 Task: Add Attachment from "Attach a link" to Card Card0000000096 in Board Board0000000024 in Workspace WS0000000008 in Trello. Add Cover Red to Card Card0000000096 in Board Board0000000024 in Workspace WS0000000008 in Trello. Add "Join Card" Button Button0000000096  to Card Card0000000096 in Board Board0000000024 in Workspace WS0000000008 in Trello. Add Description DS0000000096 to Card Card0000000096 in Board Board0000000024 in Workspace WS0000000008 in Trello. Add Comment CM0000000096 to Card Card0000000096 in Board Board0000000024 in Workspace WS0000000008 in Trello
Action: Mouse moved to (364, 557)
Screenshot: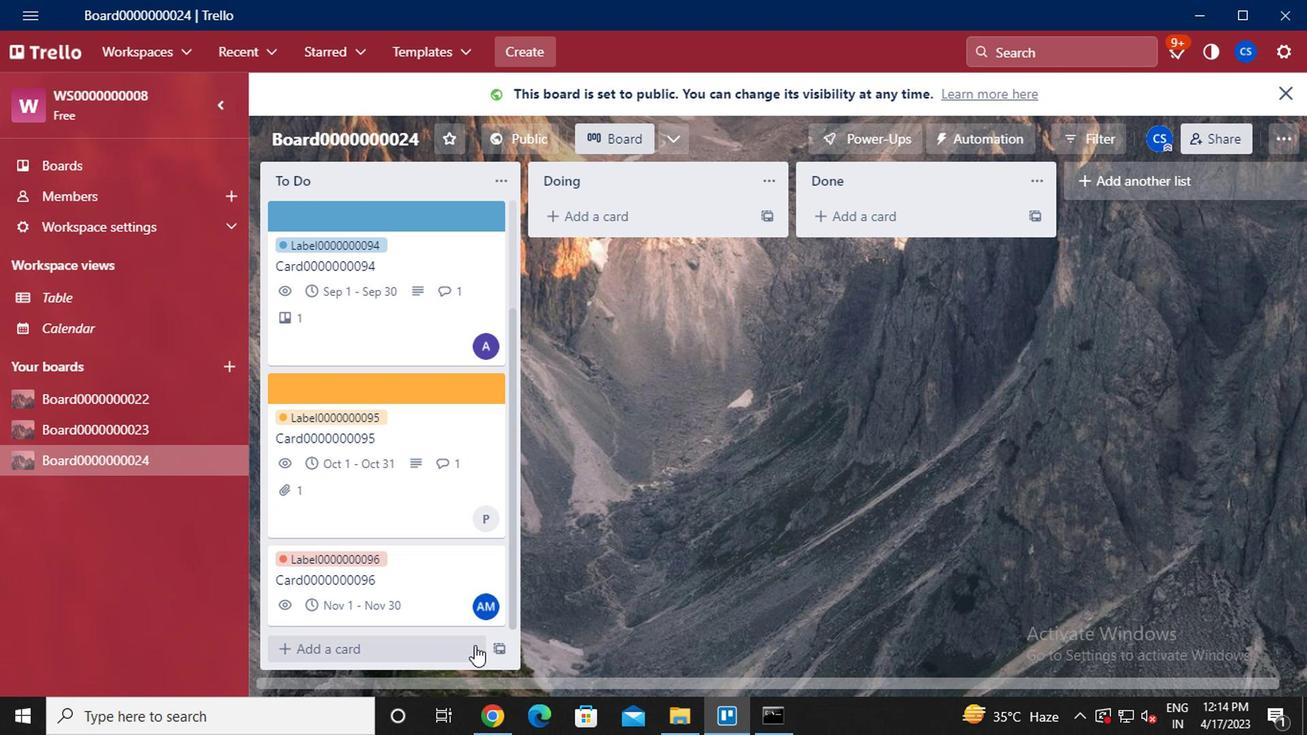 
Action: Mouse pressed left at (364, 557)
Screenshot: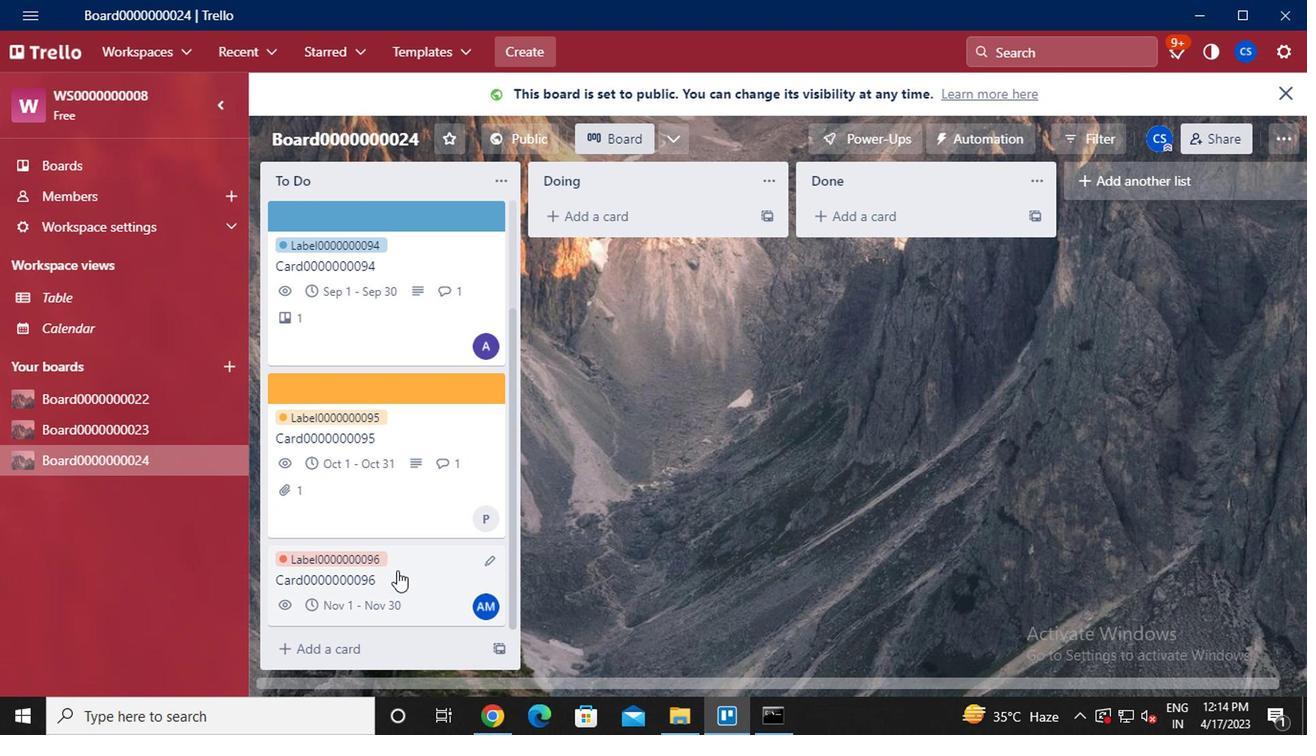 
Action: Mouse moved to (413, 580)
Screenshot: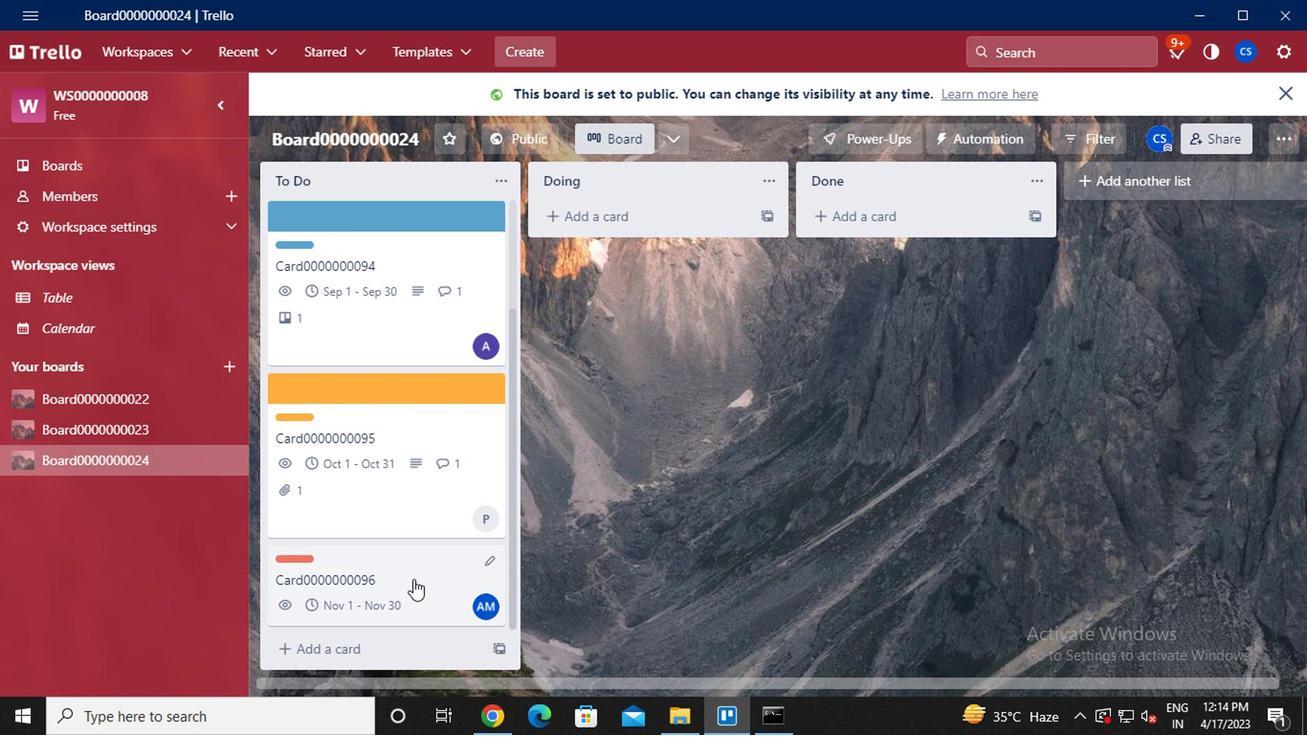 
Action: Mouse pressed left at (413, 580)
Screenshot: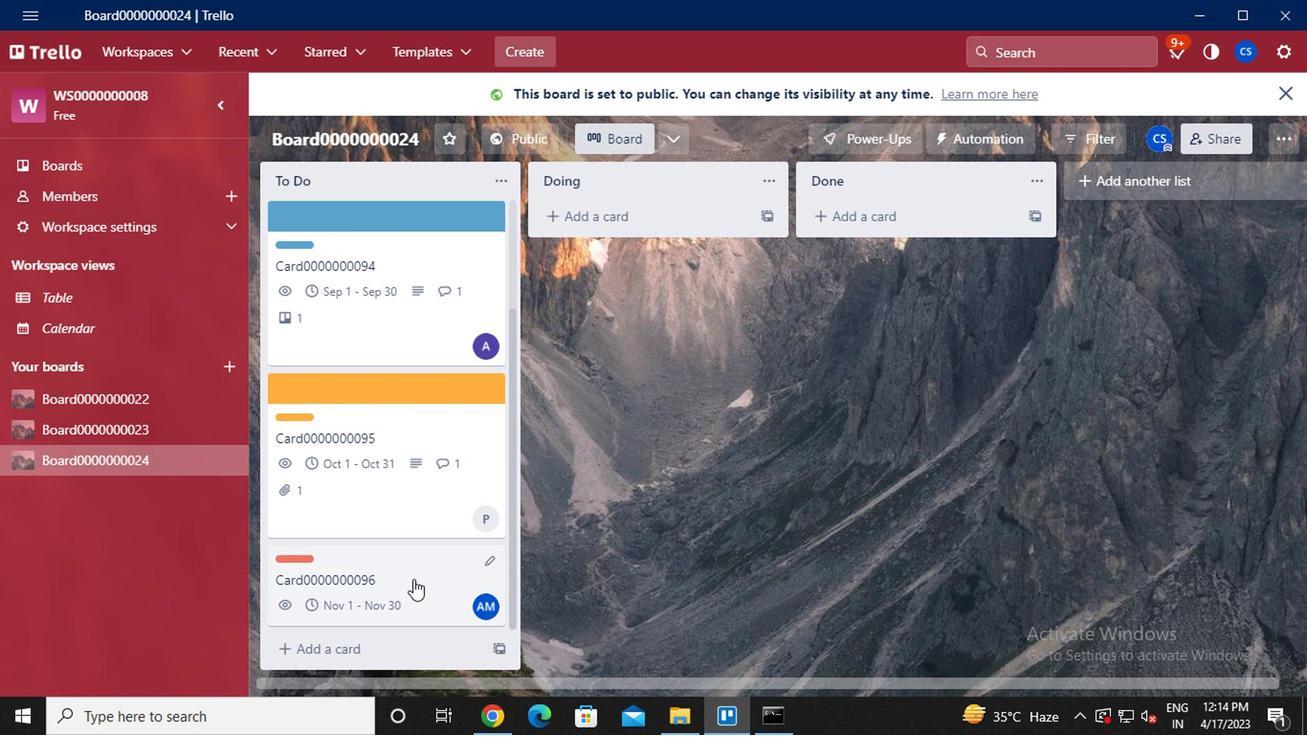 
Action: Mouse moved to (893, 330)
Screenshot: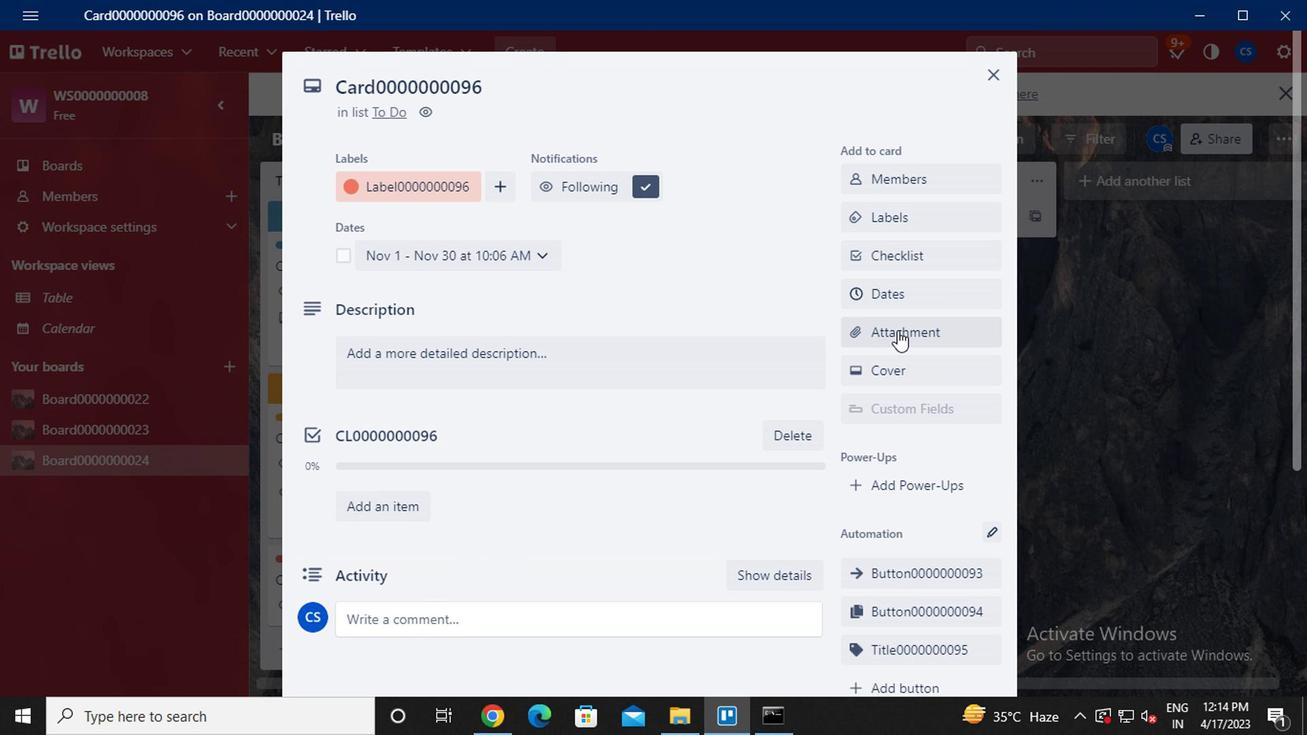 
Action: Mouse pressed left at (893, 330)
Screenshot: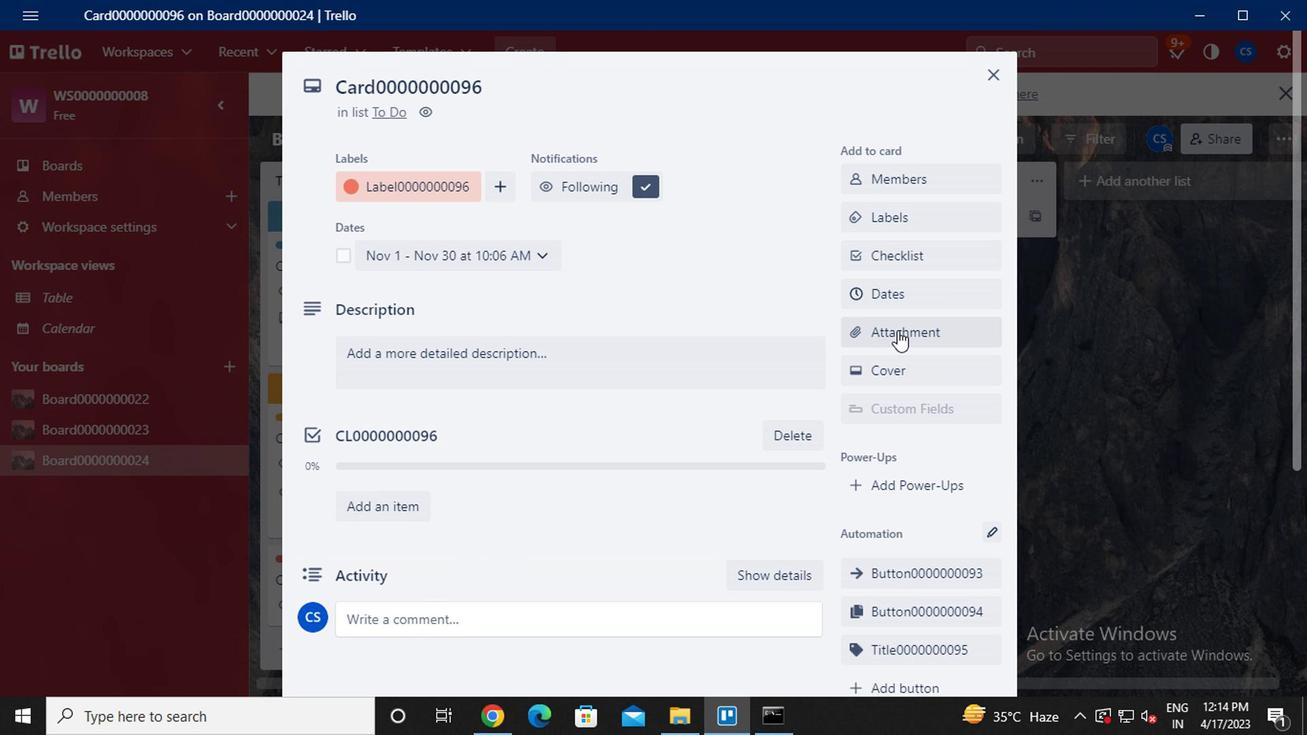 
Action: Mouse moved to (927, 359)
Screenshot: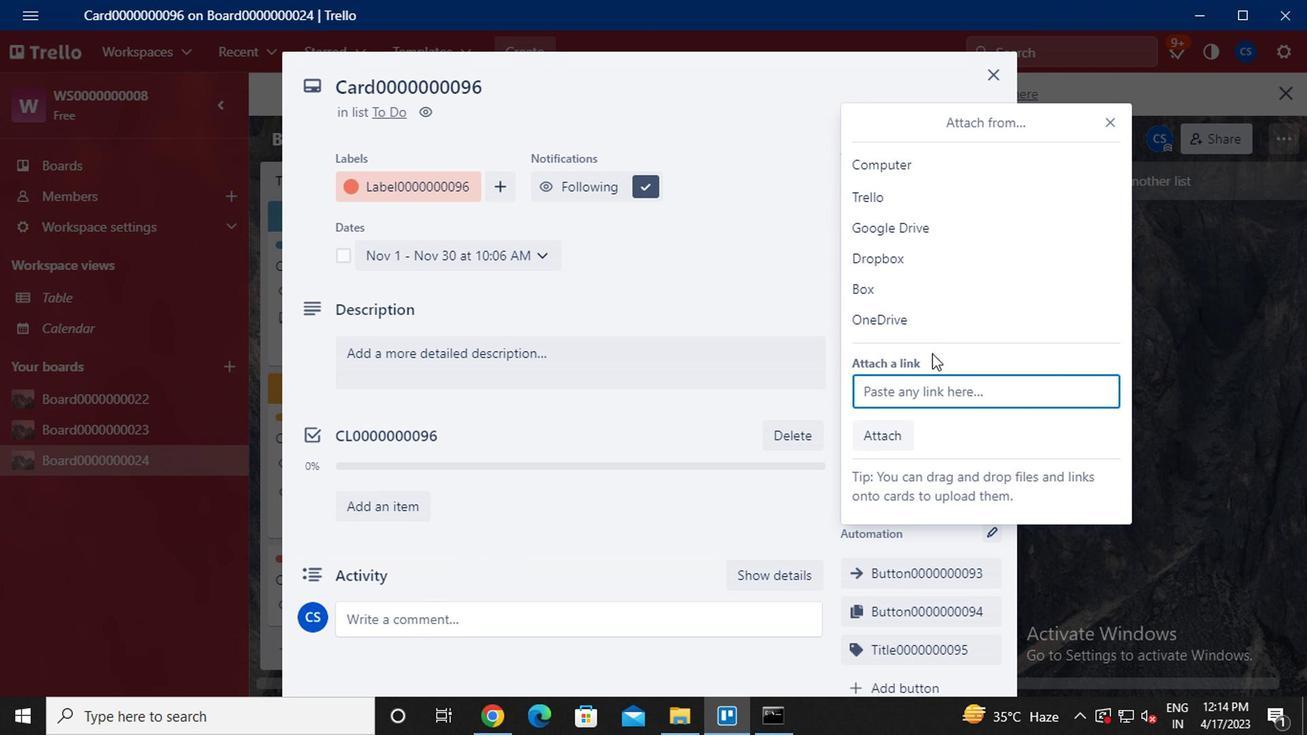 
Action: Key pressed ctrl+V<Key.enter>
Screenshot: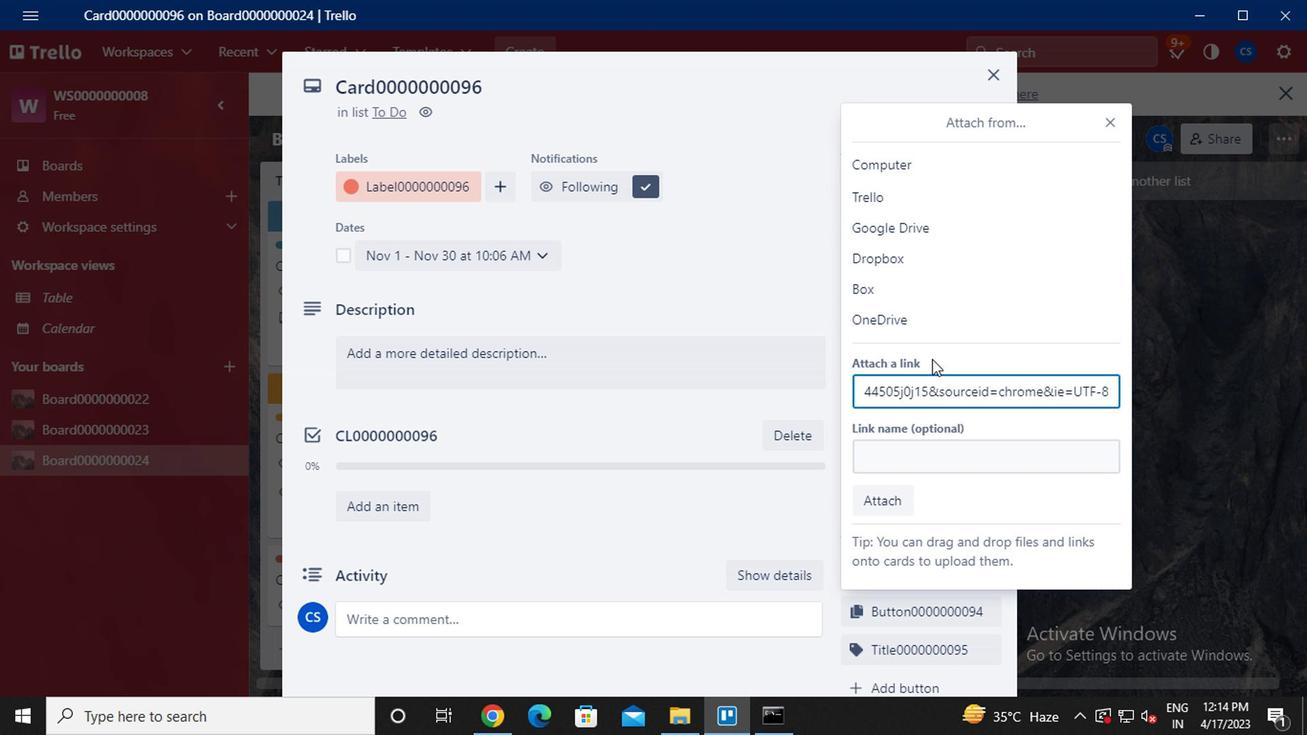 
Action: Mouse moved to (910, 380)
Screenshot: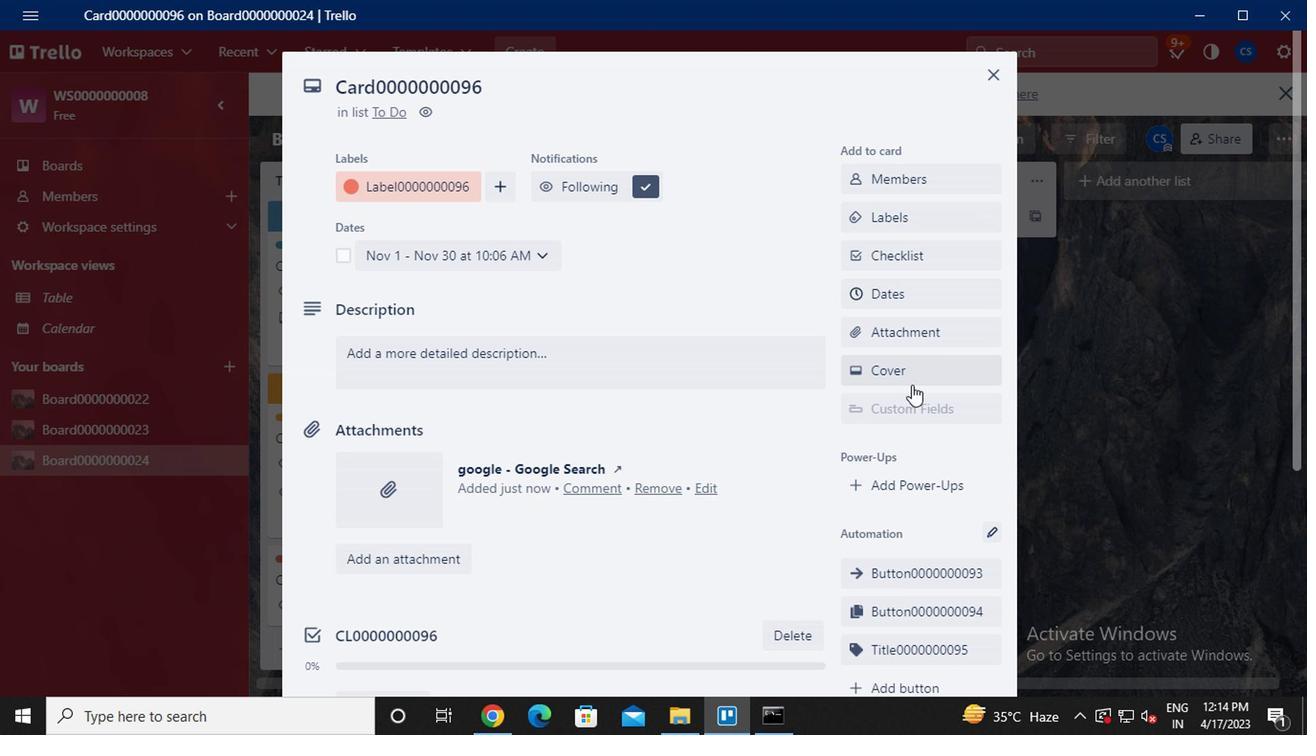 
Action: Mouse pressed left at (910, 380)
Screenshot: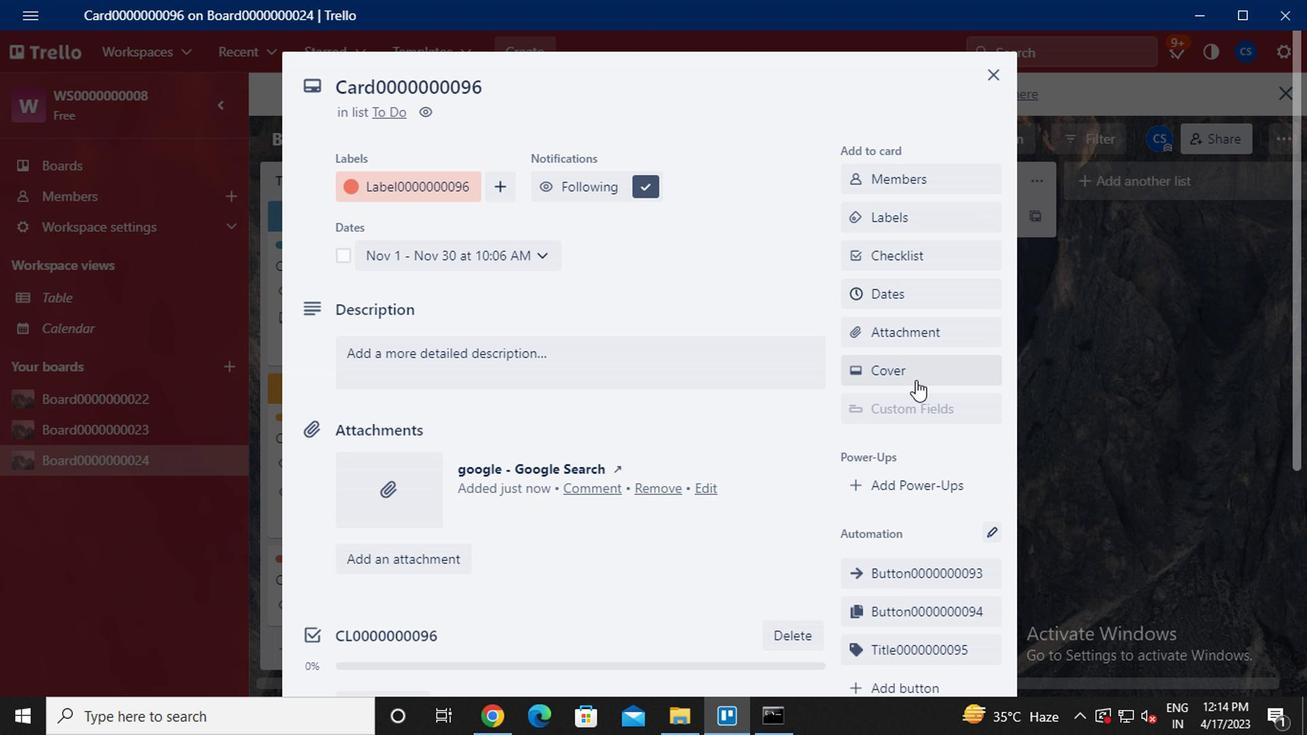 
Action: Mouse moved to (1027, 315)
Screenshot: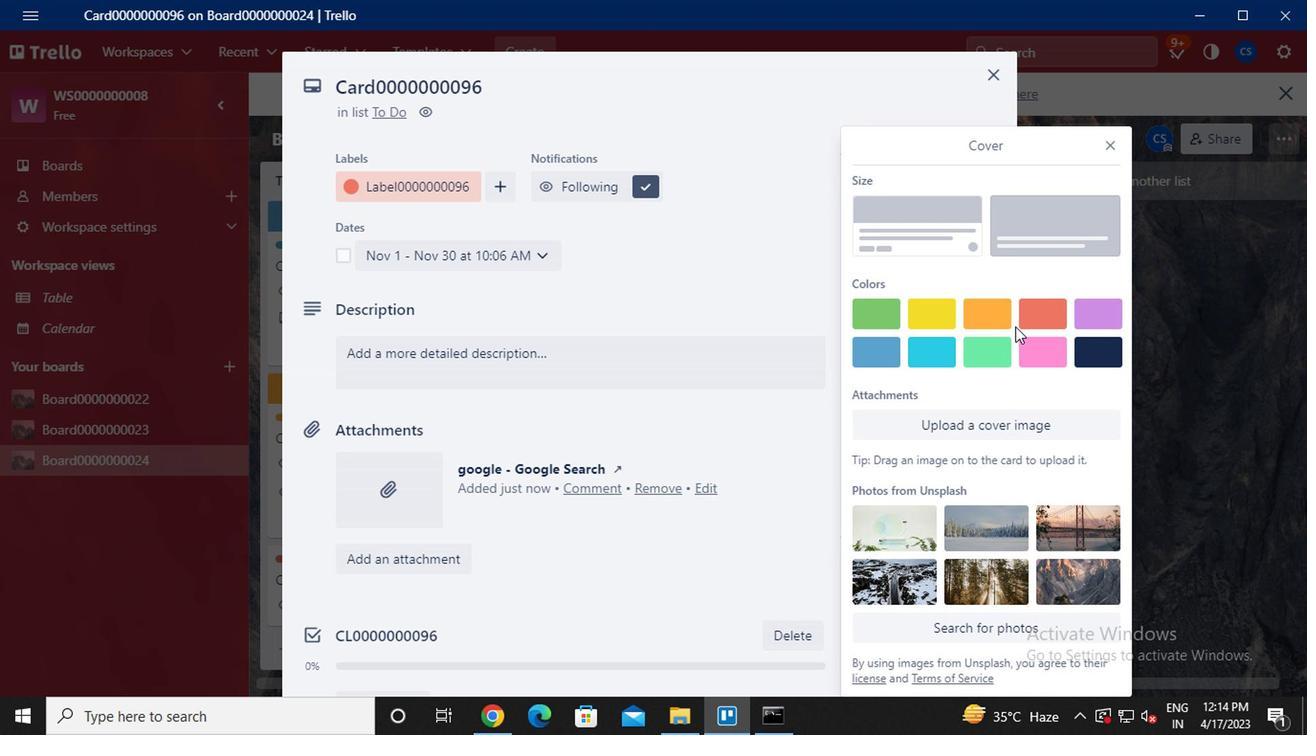 
Action: Mouse pressed left at (1027, 315)
Screenshot: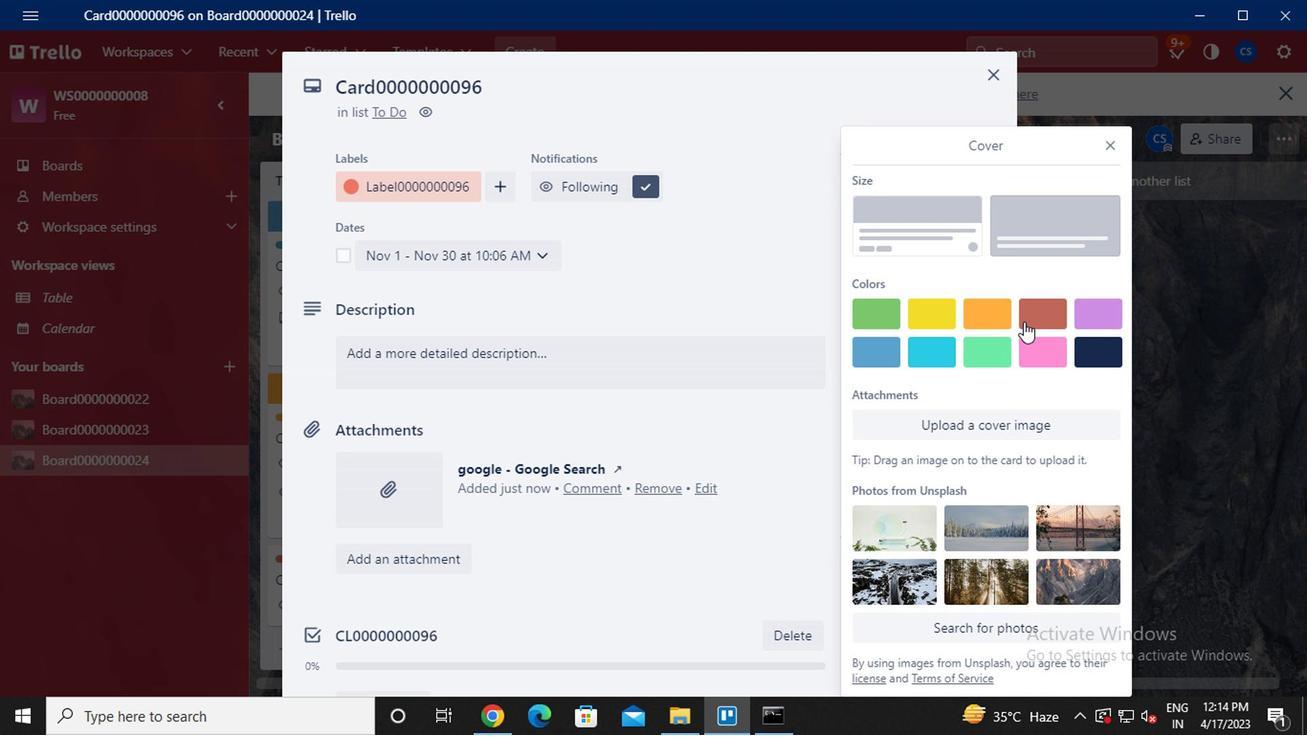 
Action: Mouse moved to (1107, 113)
Screenshot: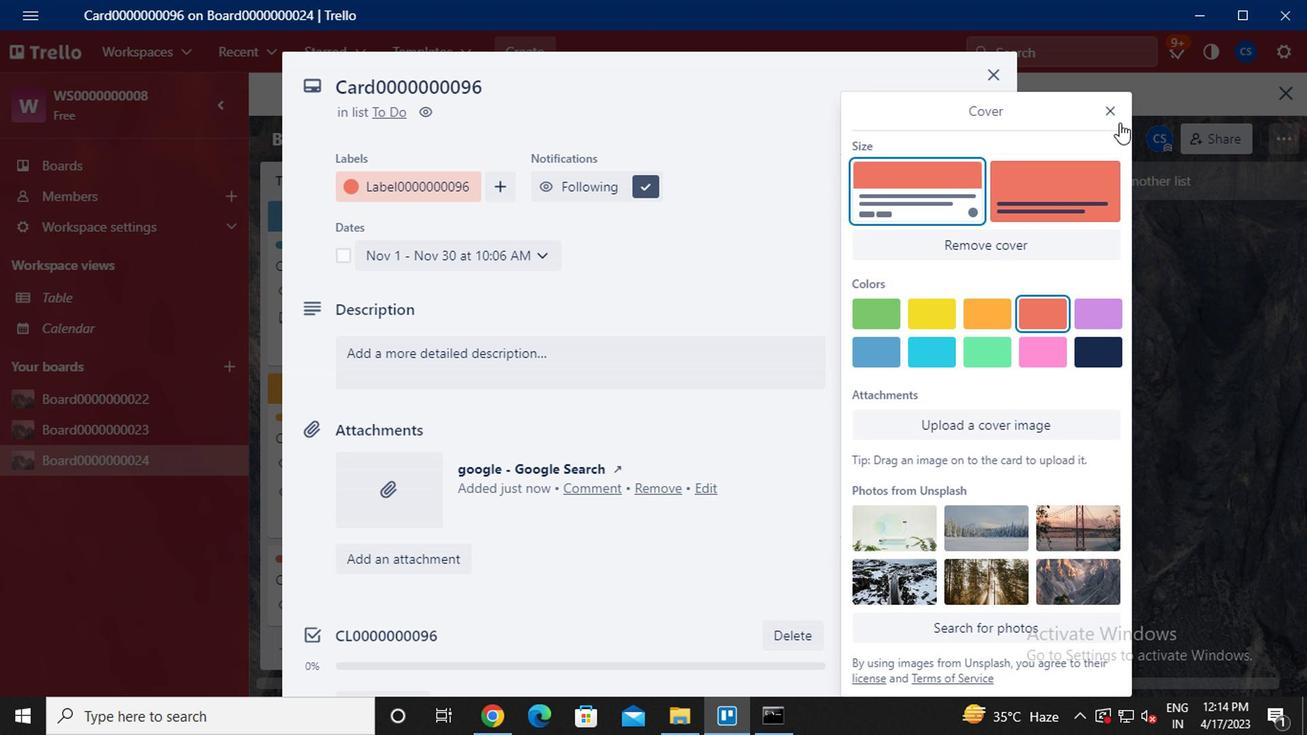 
Action: Mouse pressed left at (1107, 113)
Screenshot: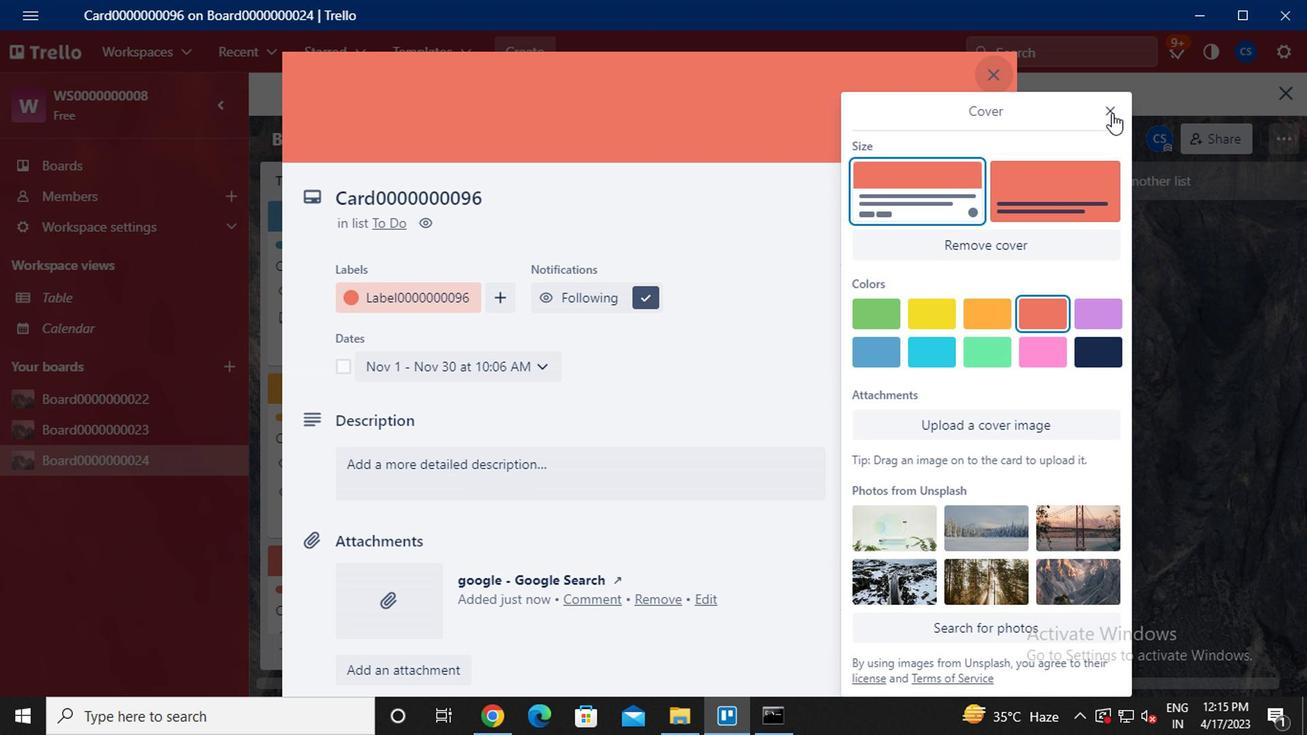 
Action: Mouse moved to (948, 324)
Screenshot: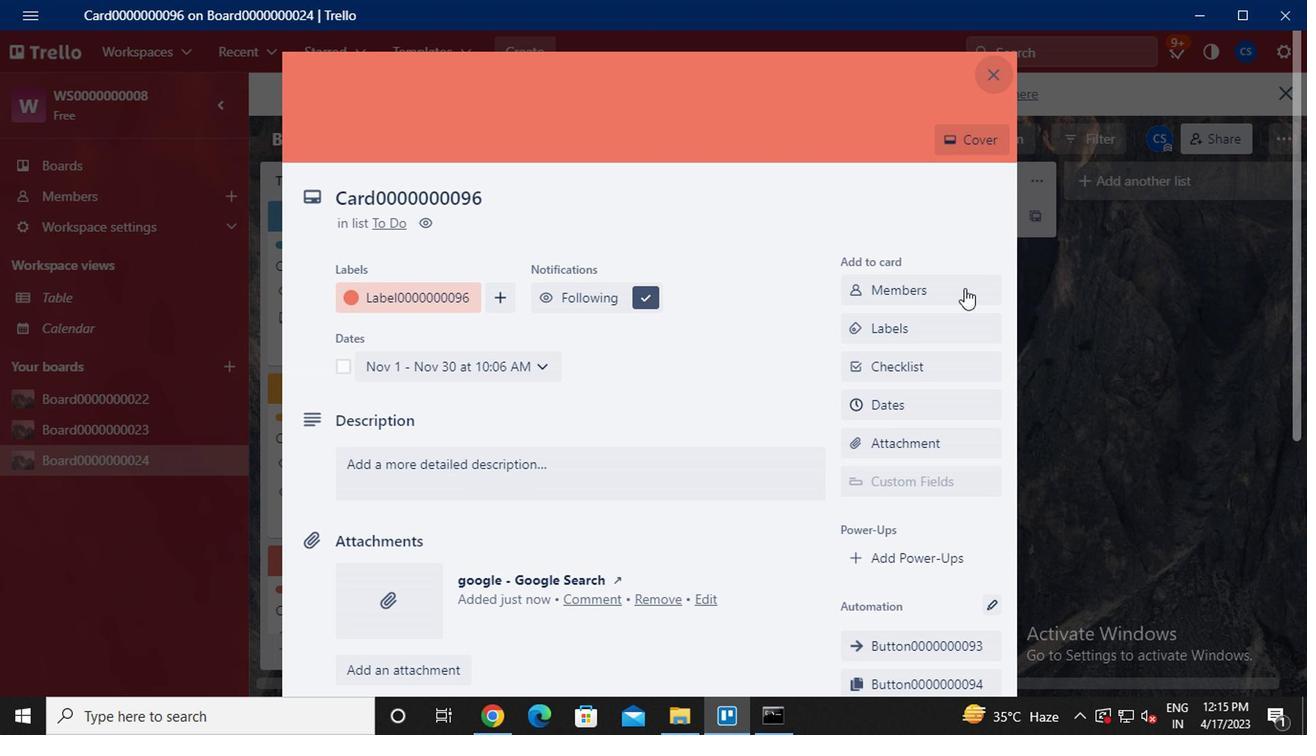 
Action: Mouse scrolled (948, 322) with delta (0, -1)
Screenshot: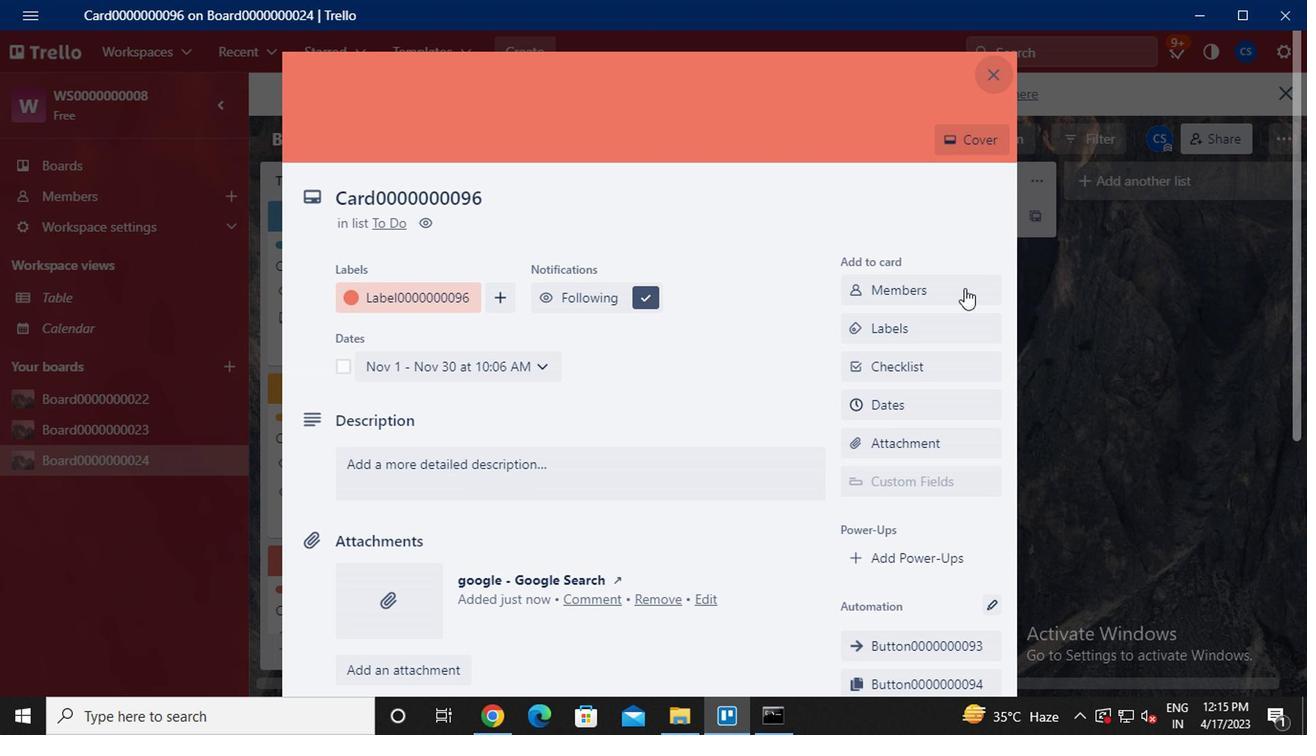 
Action: Mouse moved to (946, 335)
Screenshot: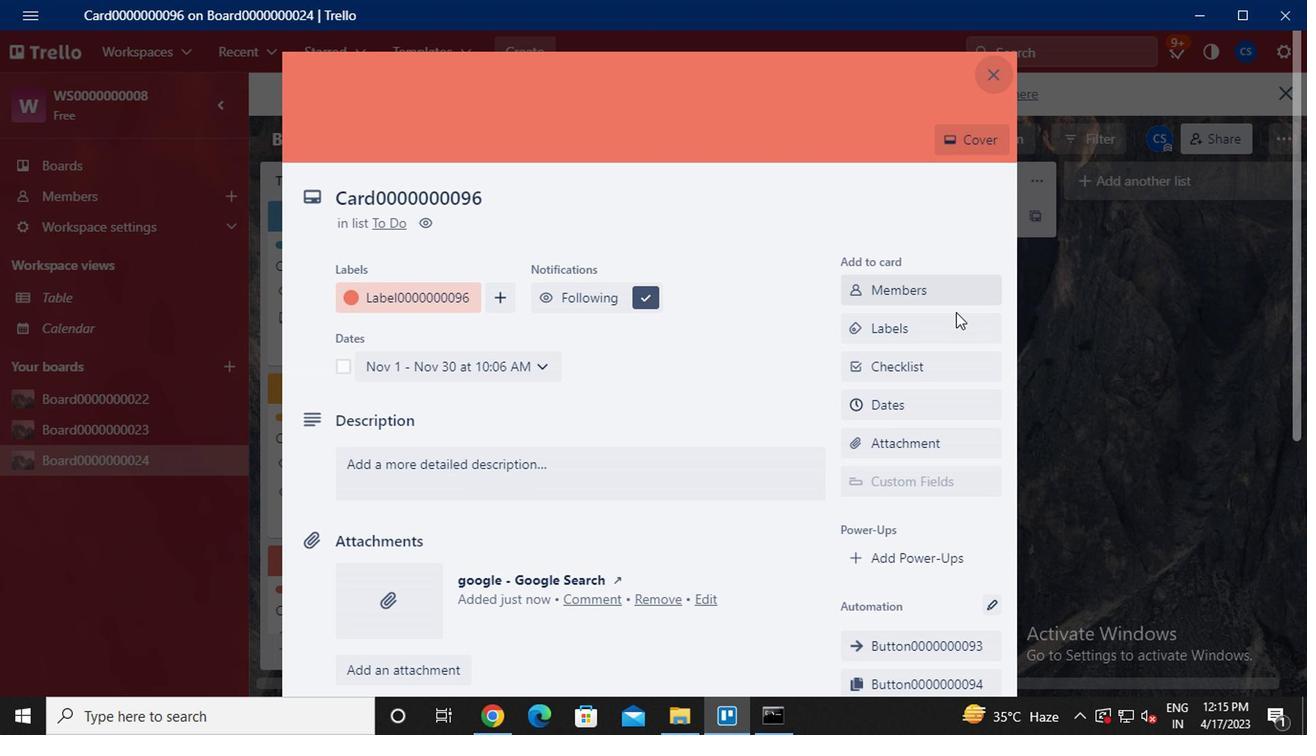 
Action: Mouse scrolled (946, 334) with delta (0, -1)
Screenshot: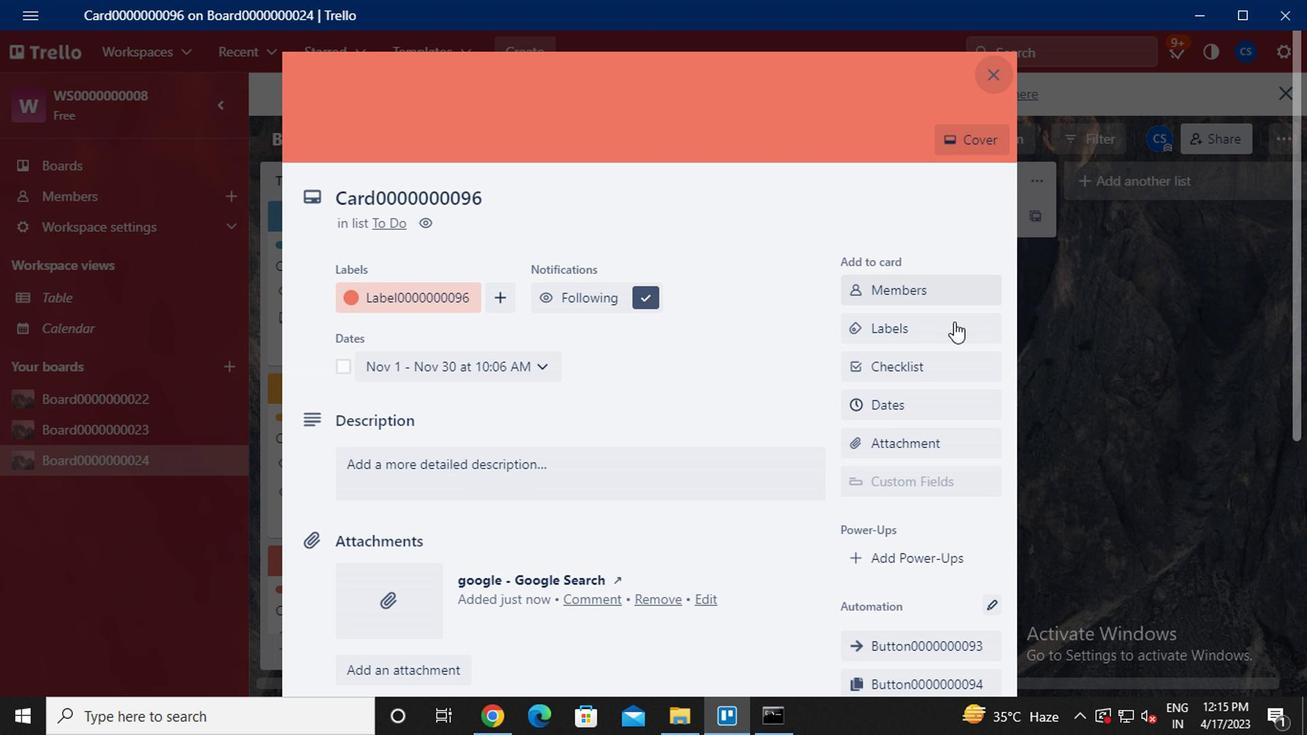 
Action: Mouse moved to (944, 345)
Screenshot: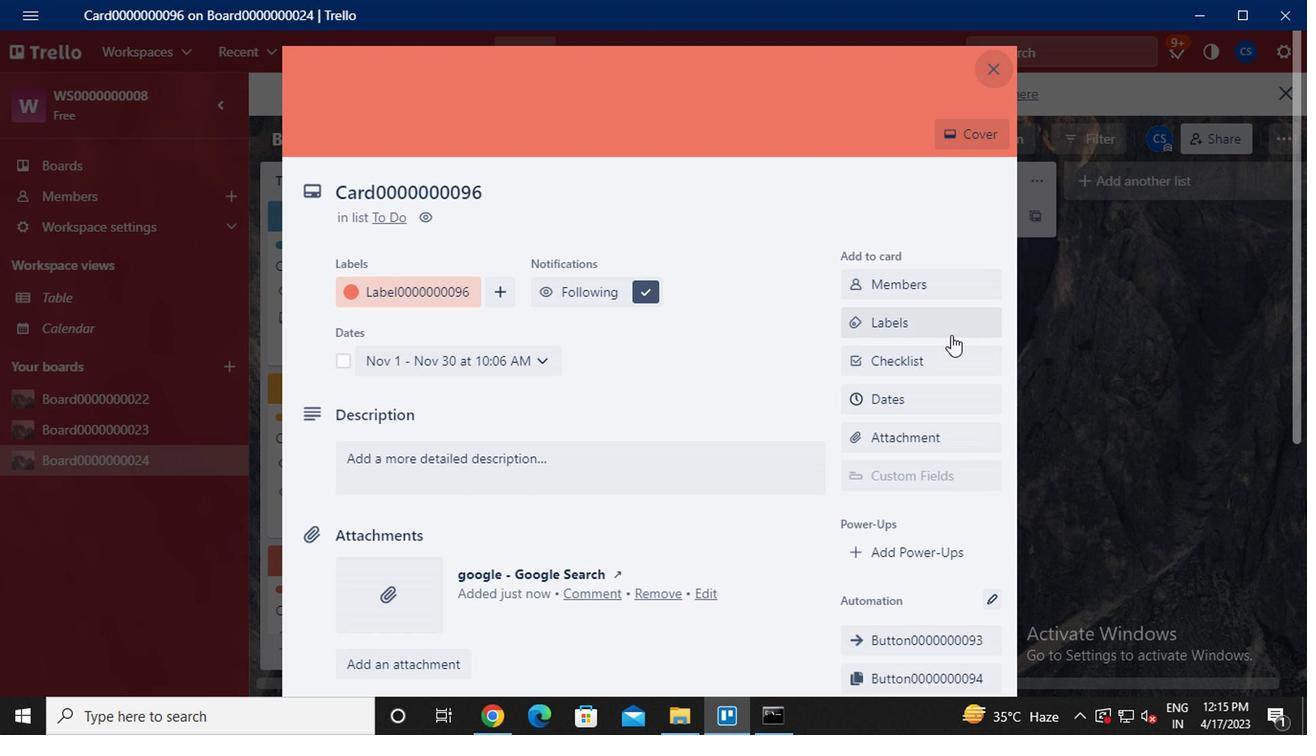 
Action: Mouse scrolled (944, 343) with delta (0, -1)
Screenshot: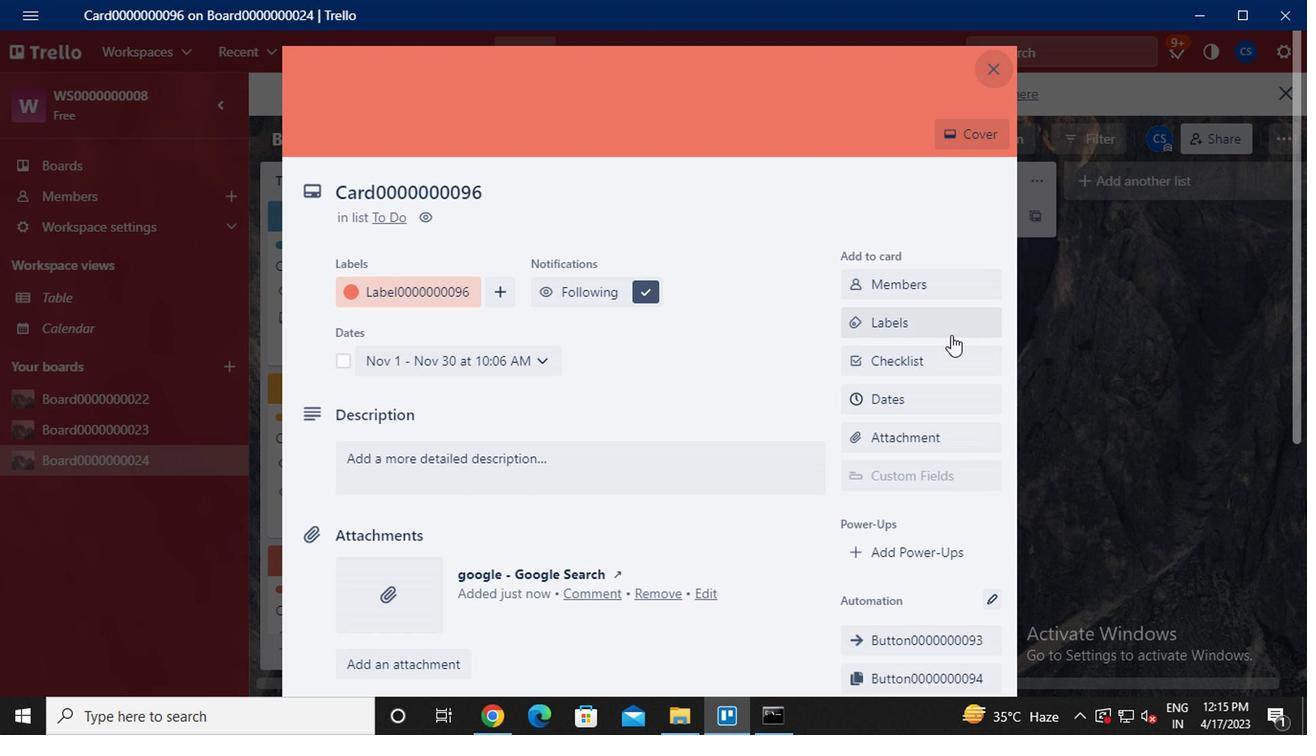 
Action: Mouse moved to (917, 473)
Screenshot: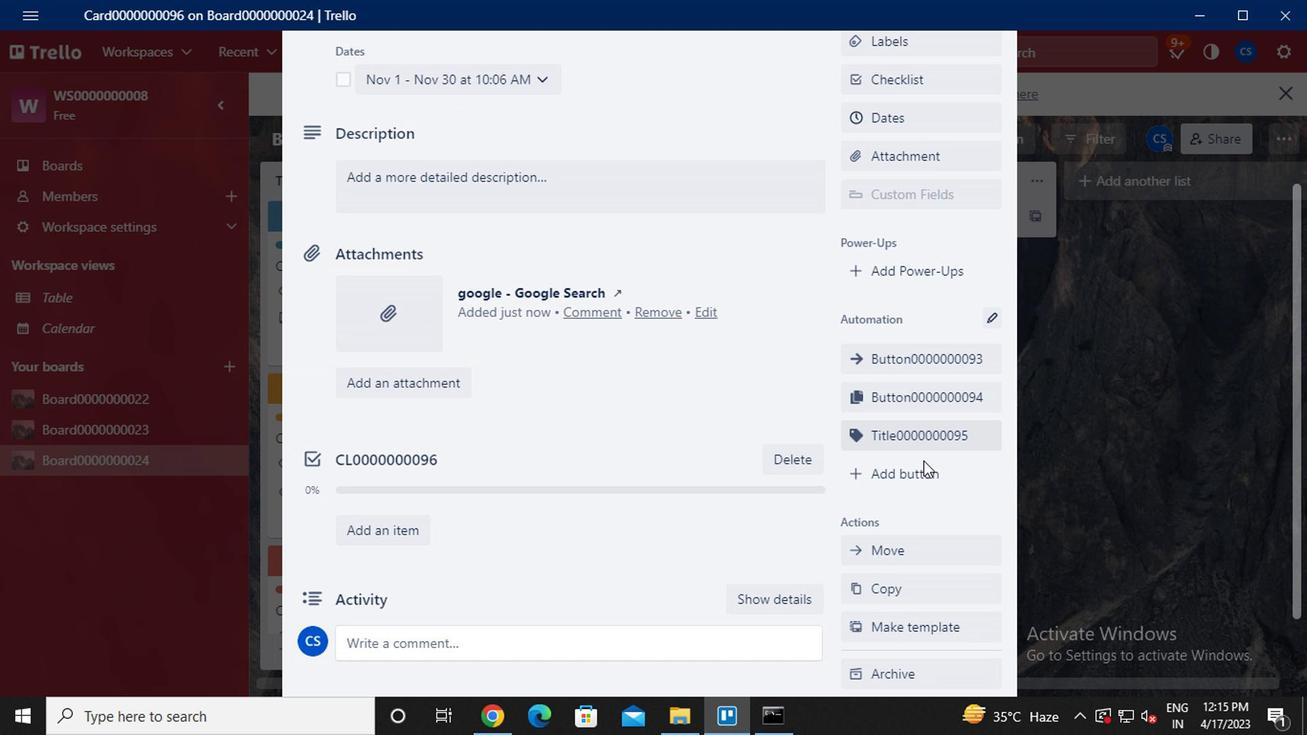 
Action: Mouse pressed left at (917, 473)
Screenshot: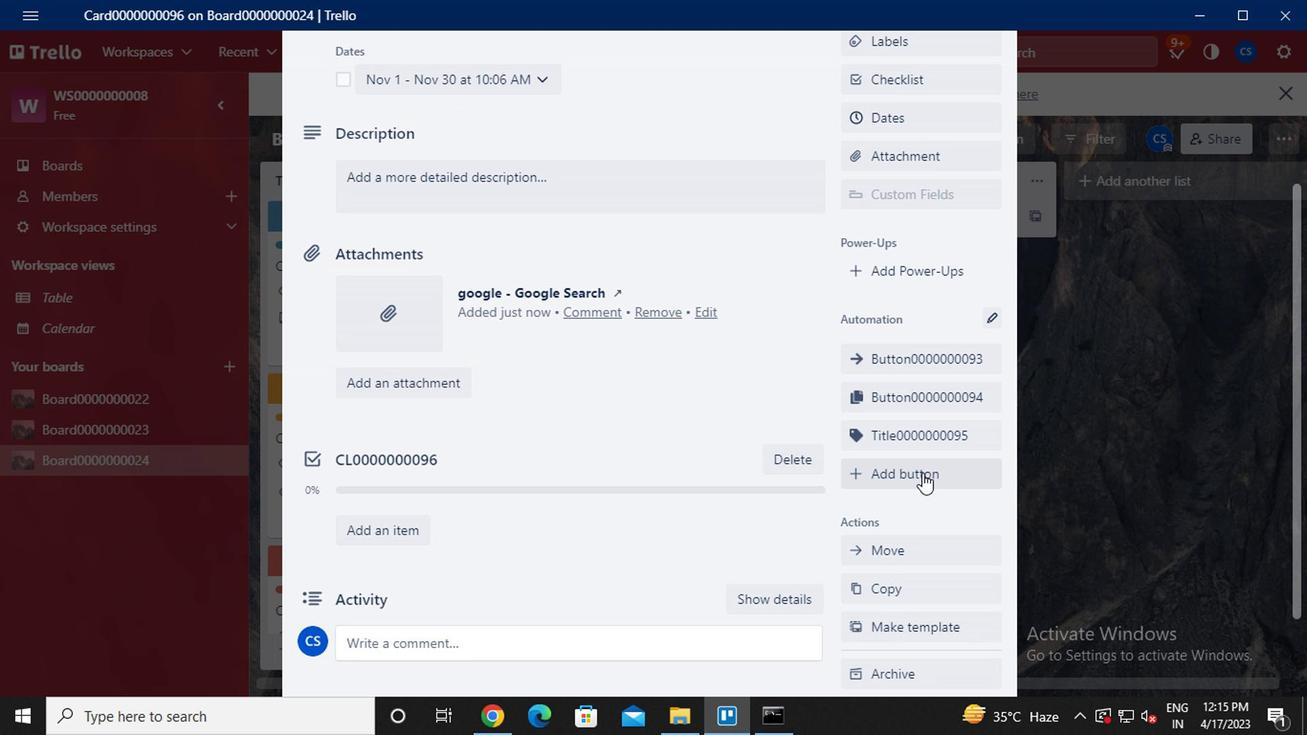 
Action: Mouse moved to (922, 293)
Screenshot: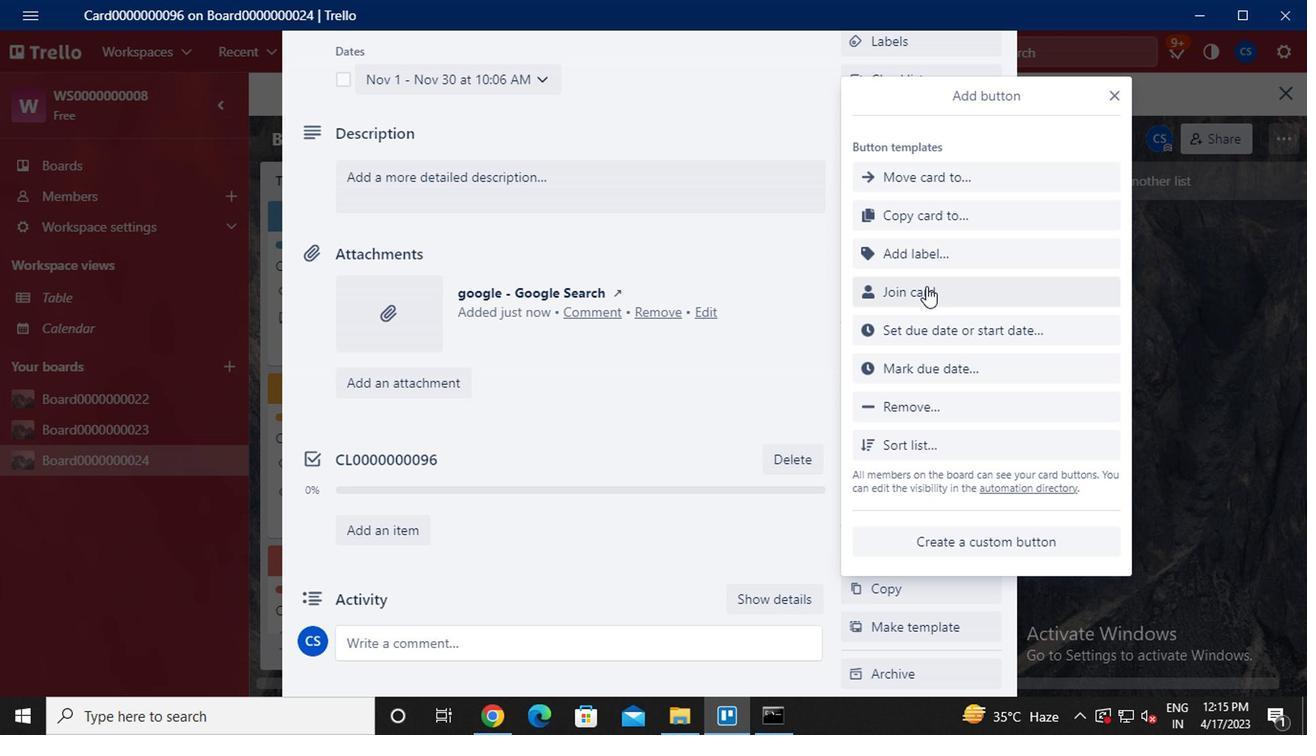 
Action: Mouse pressed left at (922, 293)
Screenshot: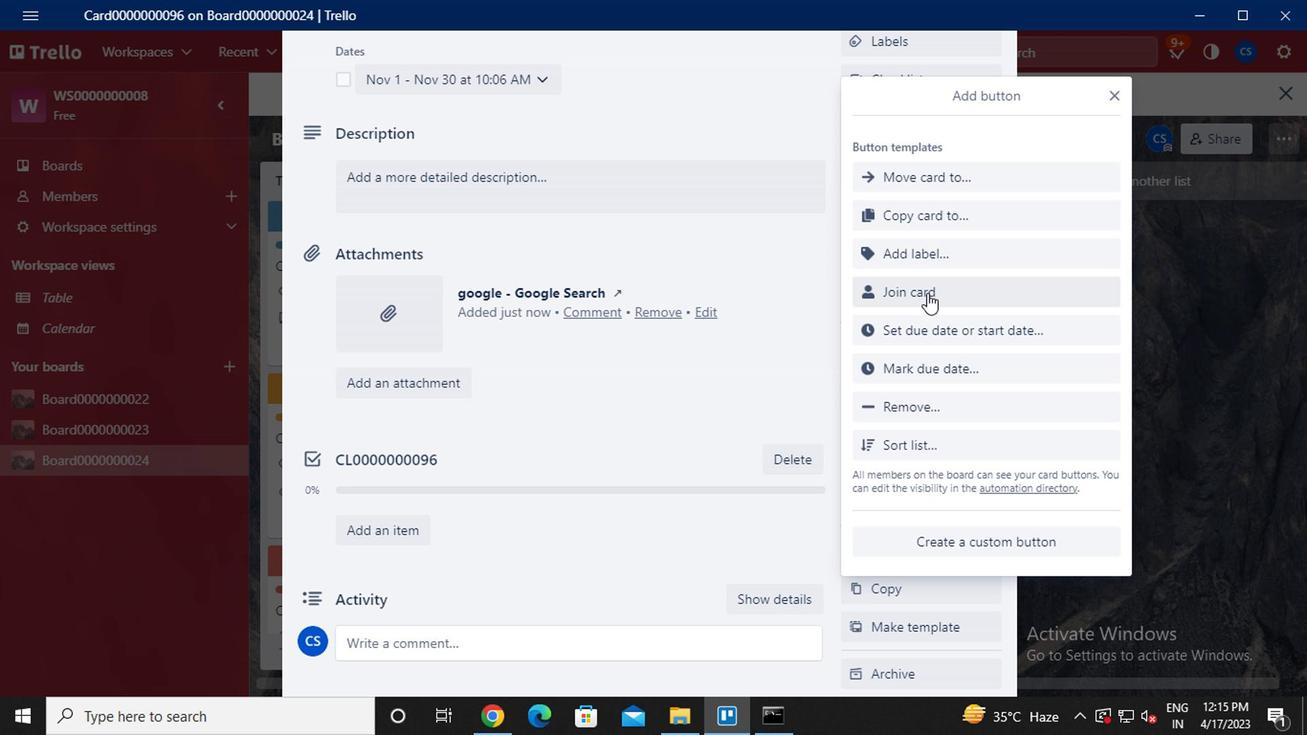 
Action: Key pressed <Key.caps_lock>ctrl+B<Key.caps_lock>utton0000000096
Screenshot: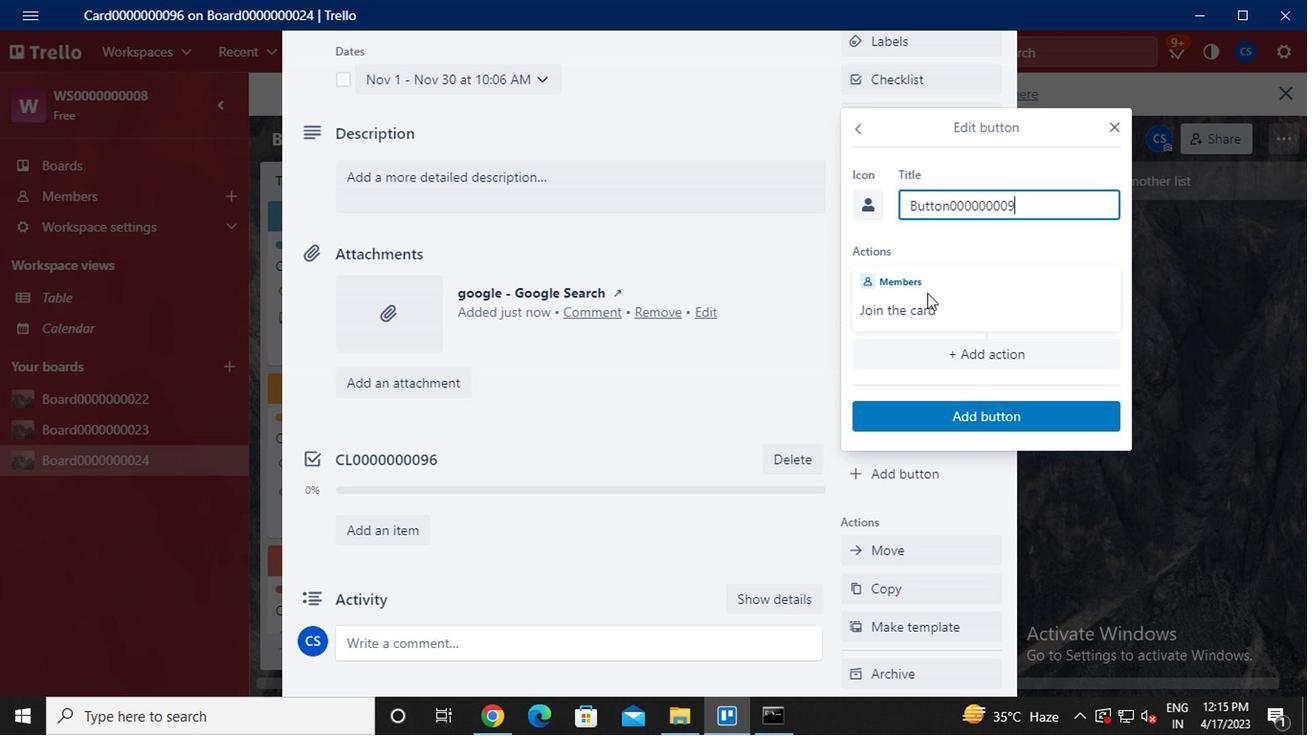
Action: Mouse moved to (952, 411)
Screenshot: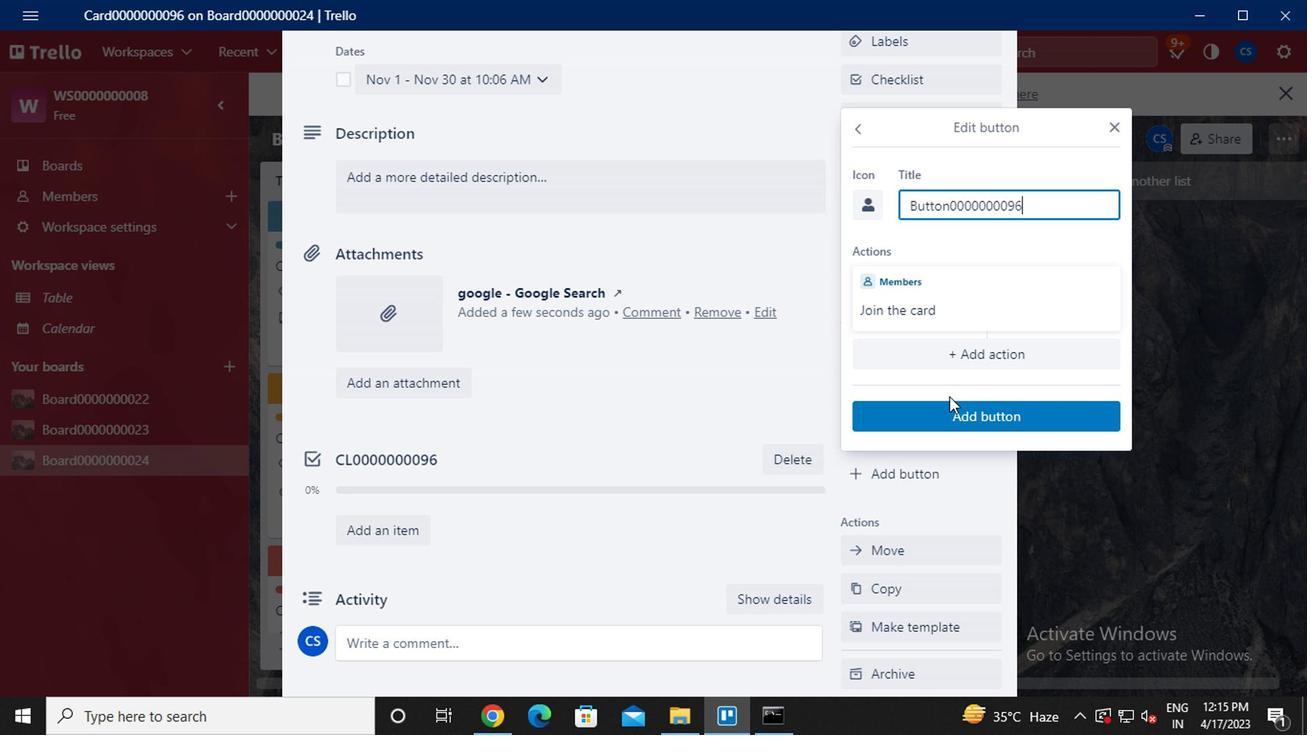 
Action: Mouse pressed left at (952, 411)
Screenshot: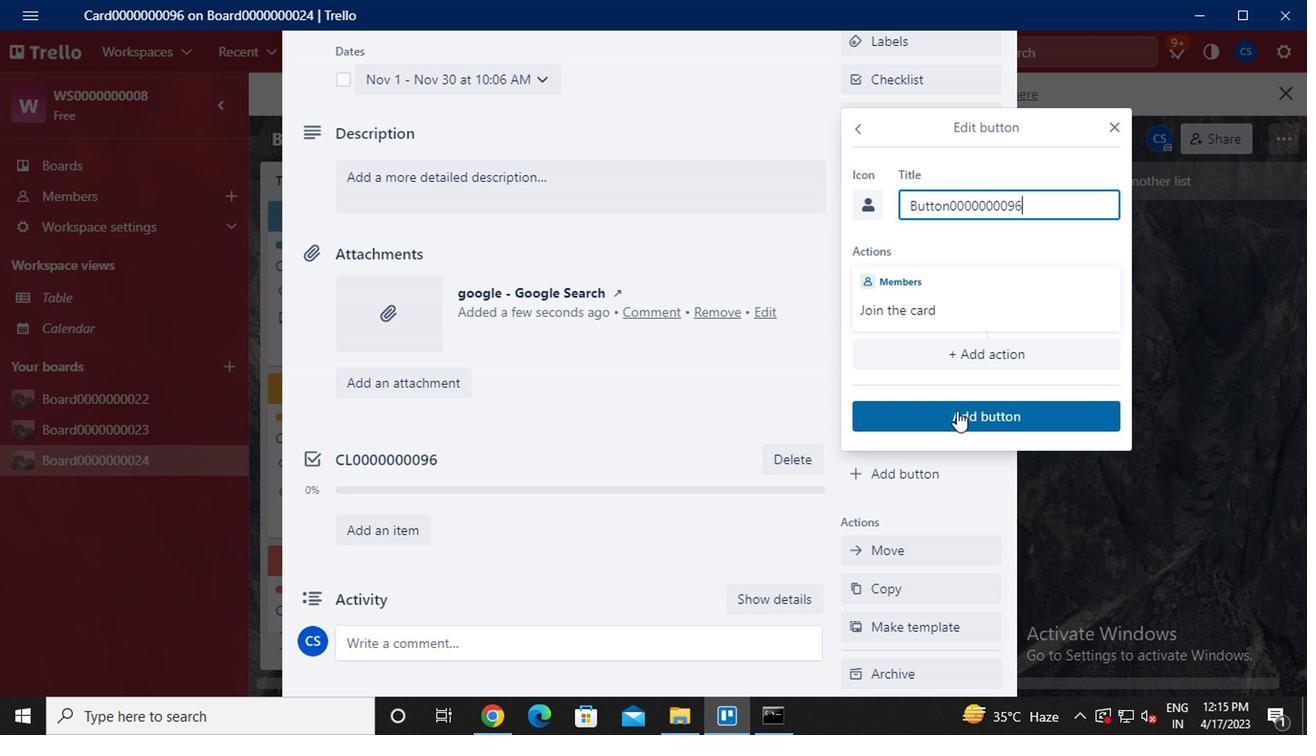 
Action: Mouse moved to (637, 426)
Screenshot: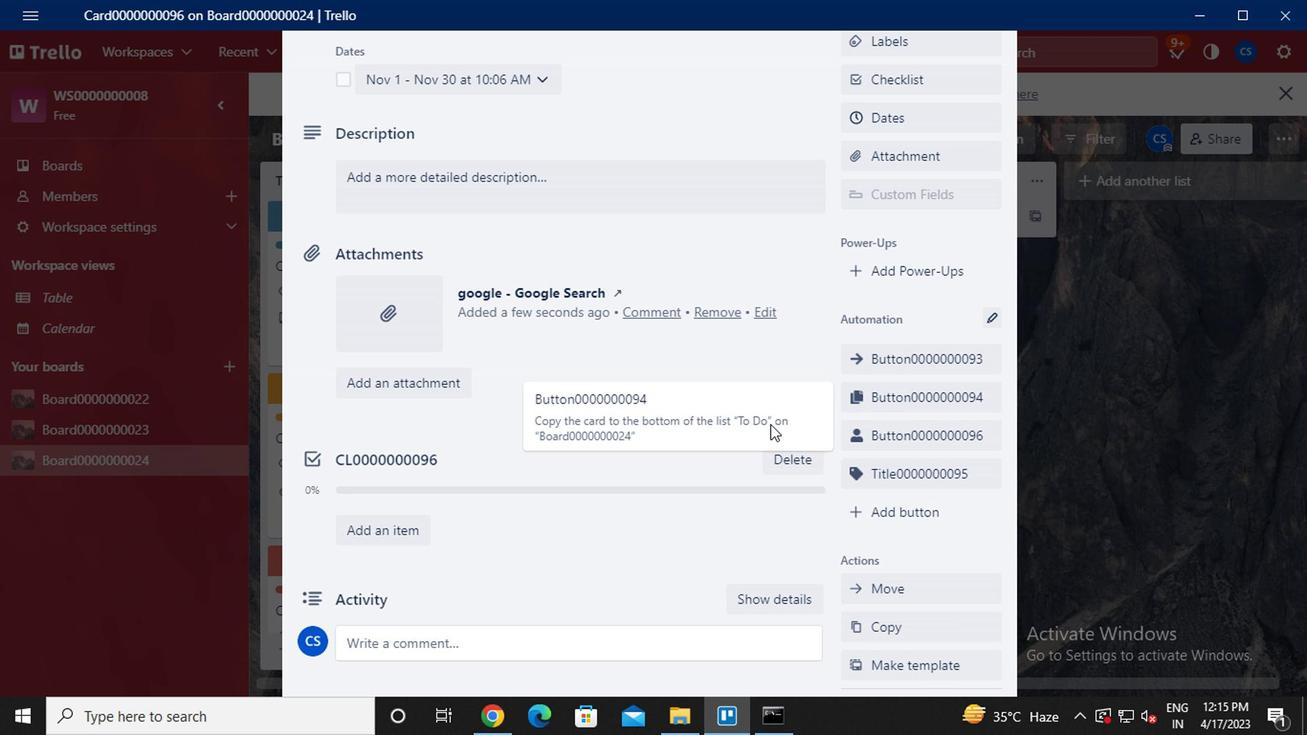 
Action: Mouse scrolled (637, 427) with delta (0, 1)
Screenshot: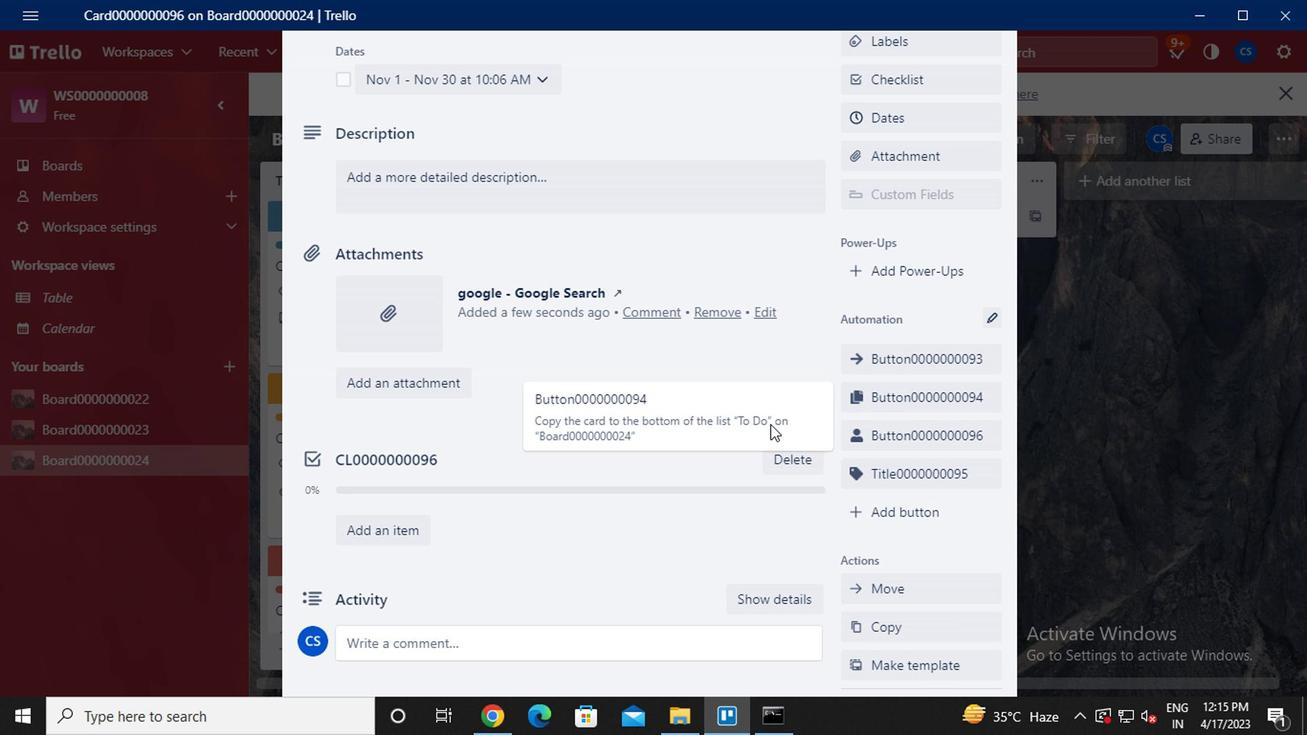 
Action: Mouse moved to (613, 426)
Screenshot: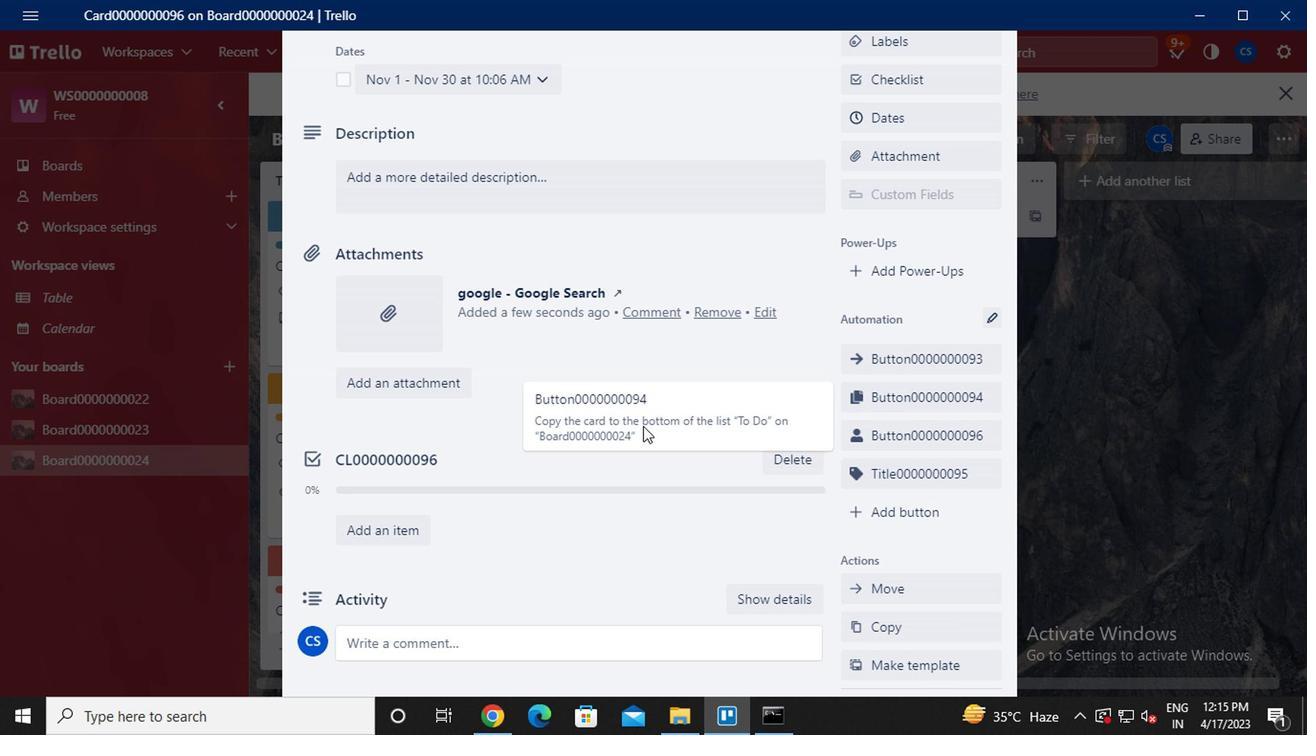 
Action: Mouse scrolled (613, 427) with delta (0, 1)
Screenshot: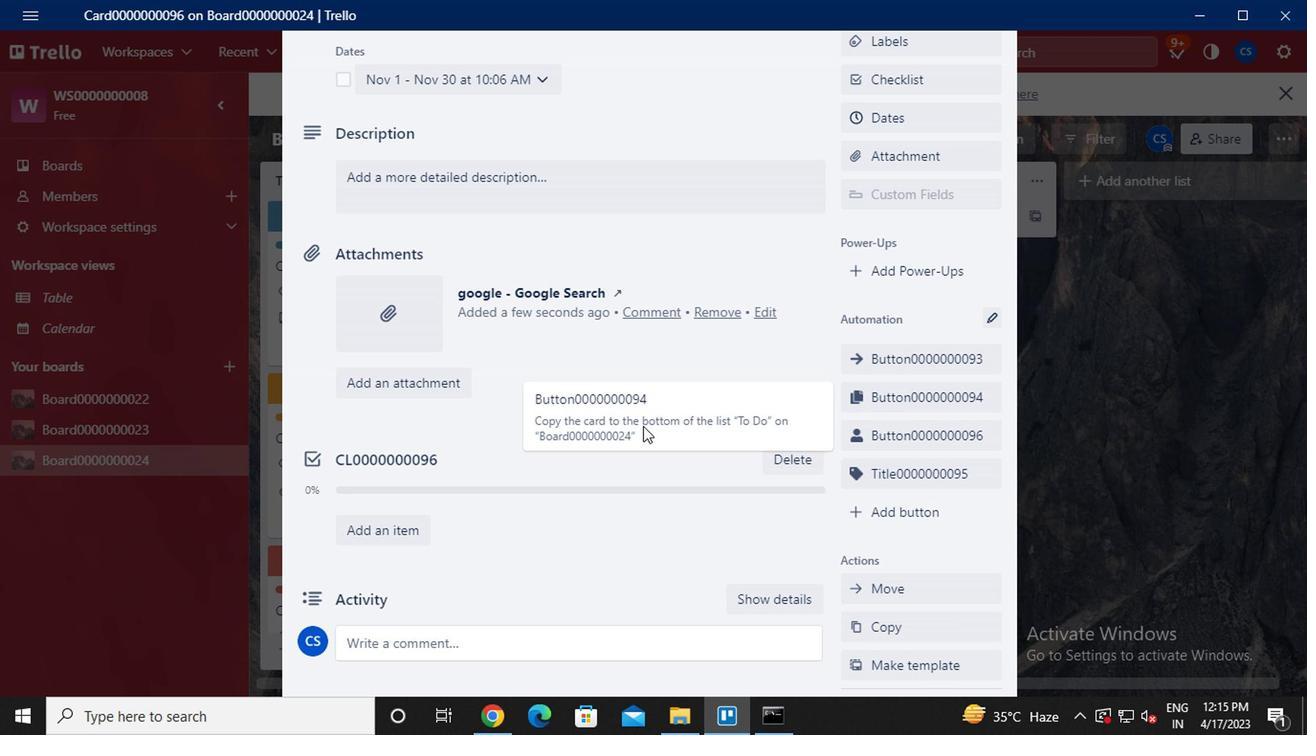 
Action: Mouse moved to (595, 280)
Screenshot: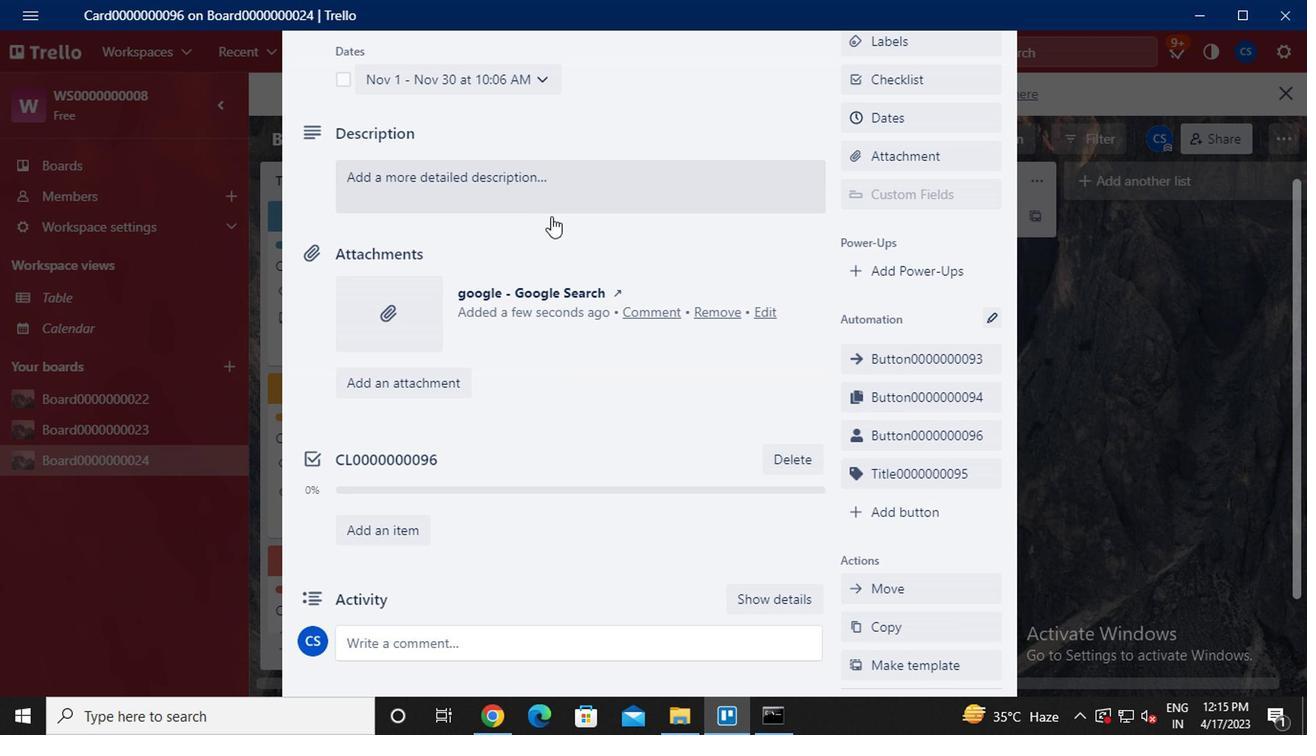 
Action: Mouse scrolled (595, 281) with delta (0, 1)
Screenshot: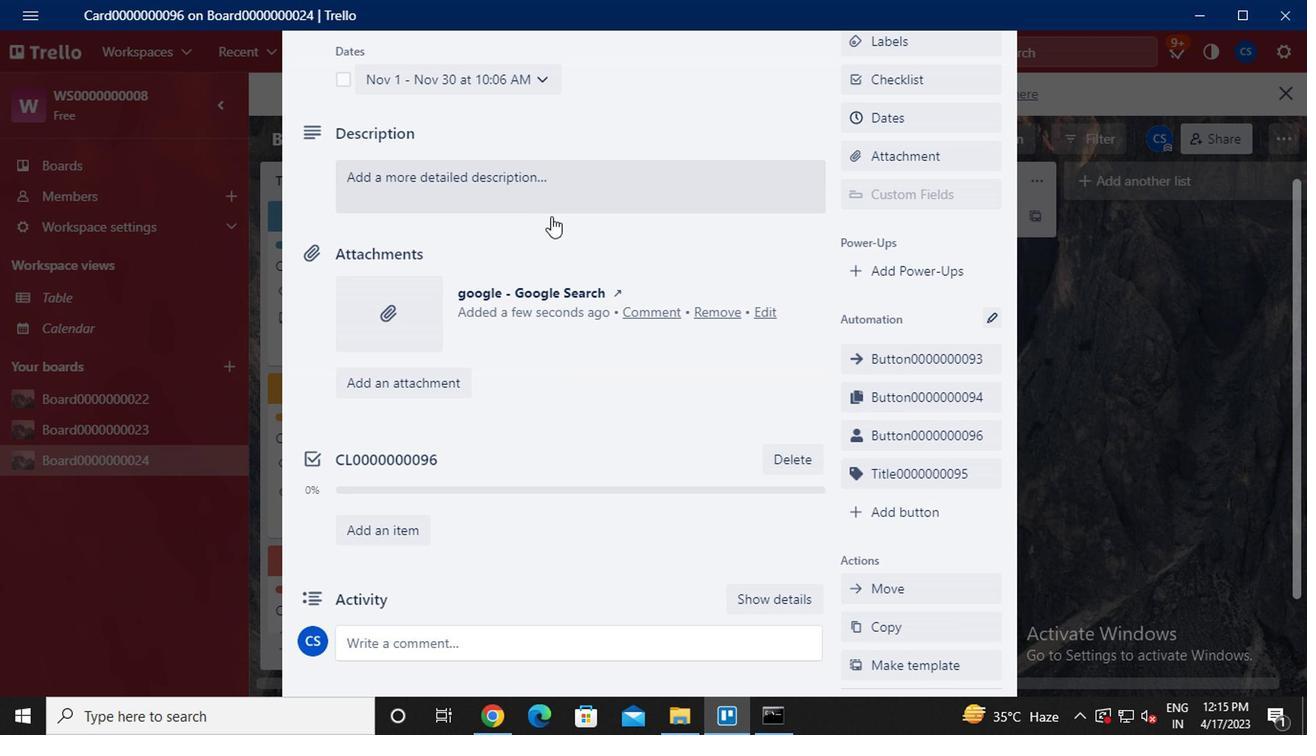 
Action: Mouse moved to (627, 311)
Screenshot: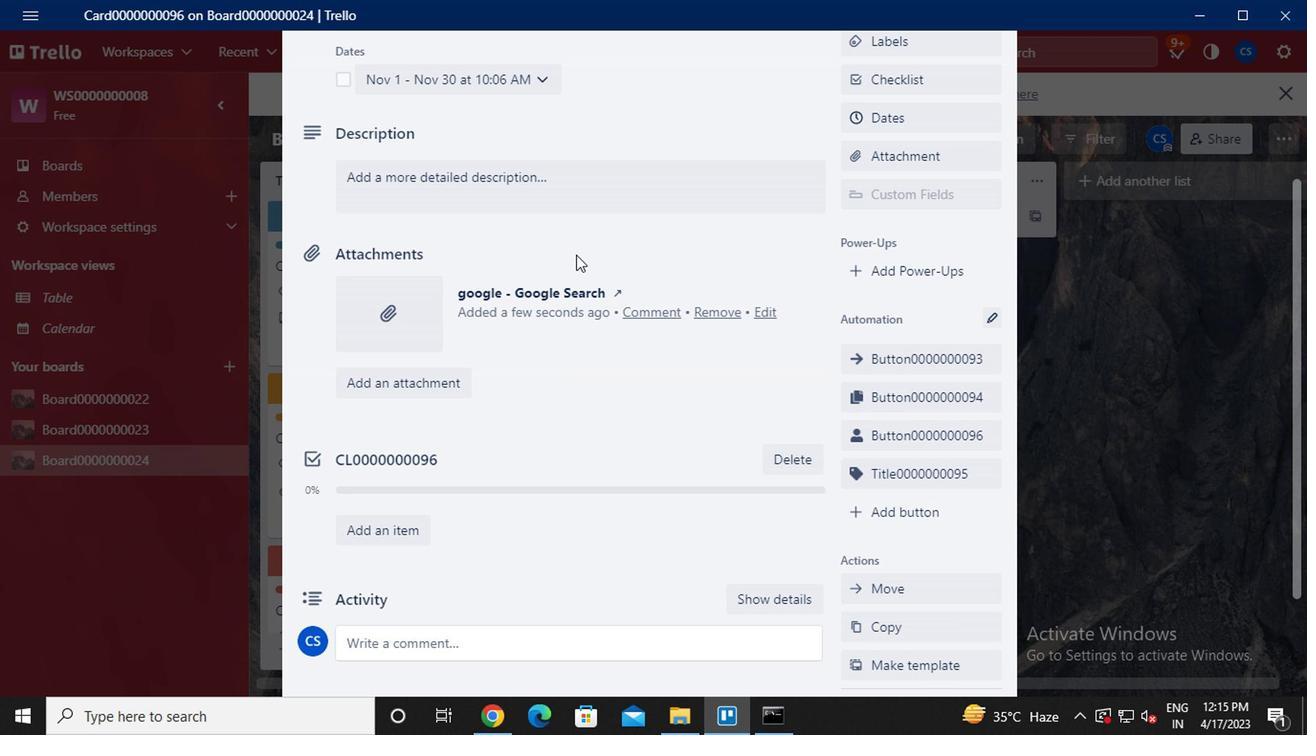 
Action: Mouse scrolled (627, 312) with delta (0, 1)
Screenshot: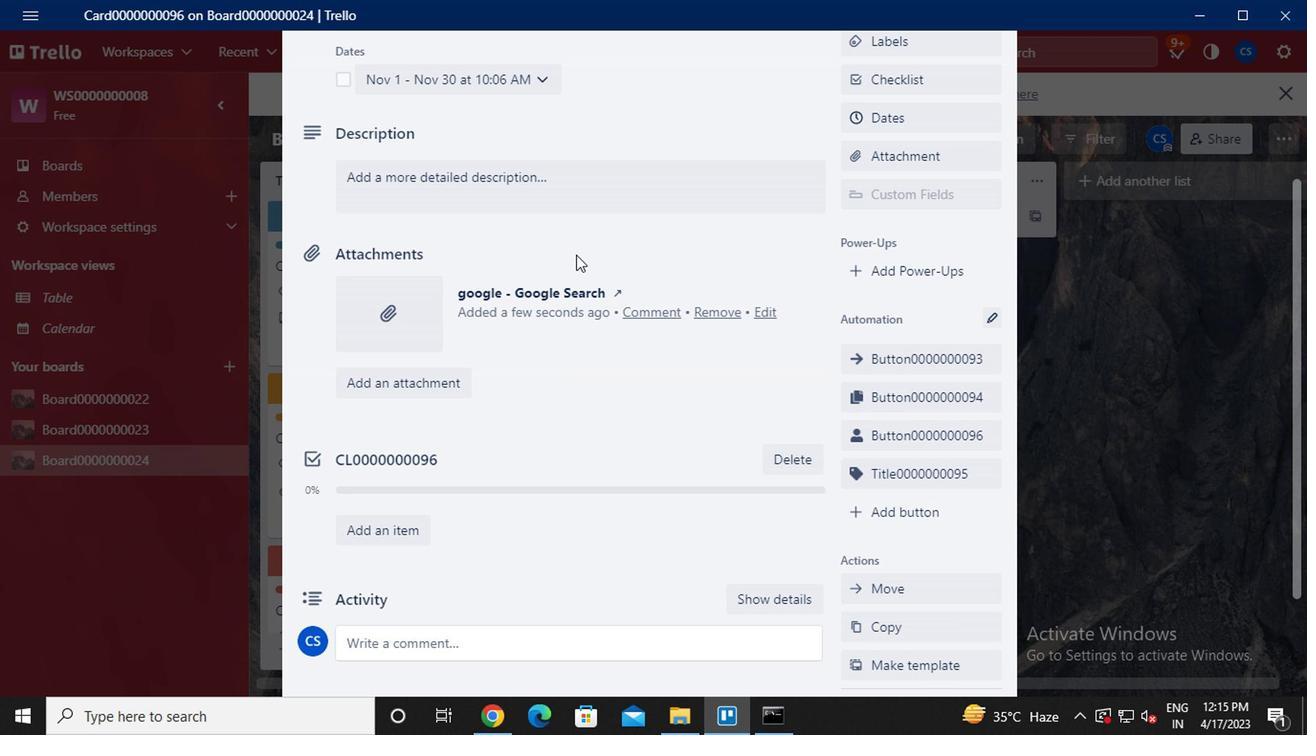 
Action: Mouse moved to (673, 340)
Screenshot: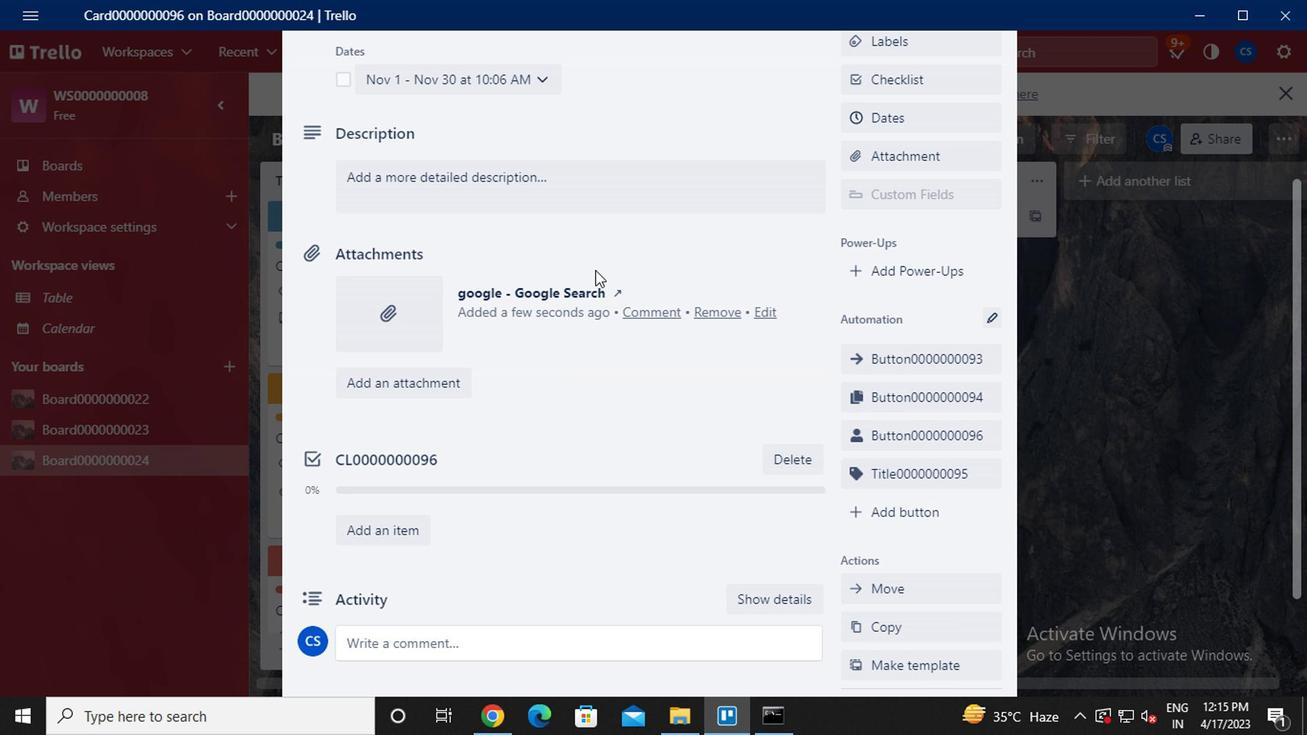 
Action: Mouse scrolled (673, 341) with delta (0, 0)
Screenshot: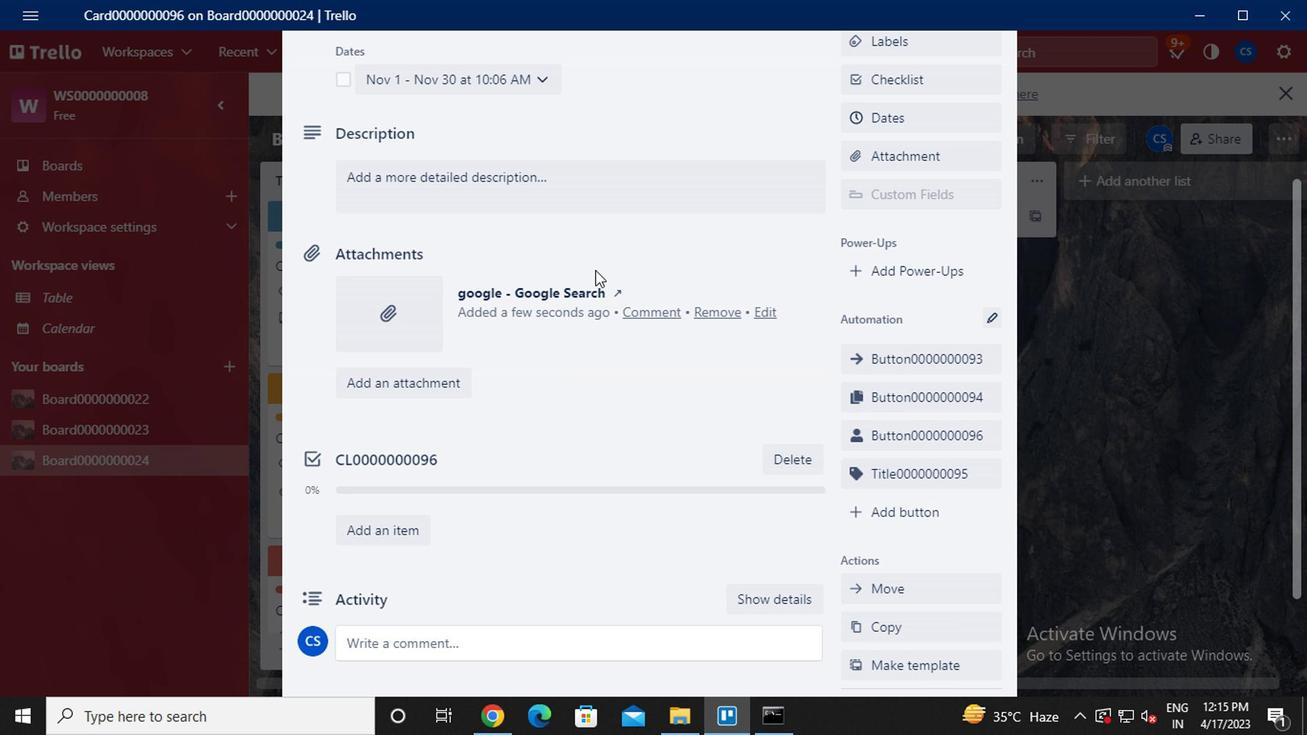 
Action: Mouse moved to (704, 360)
Screenshot: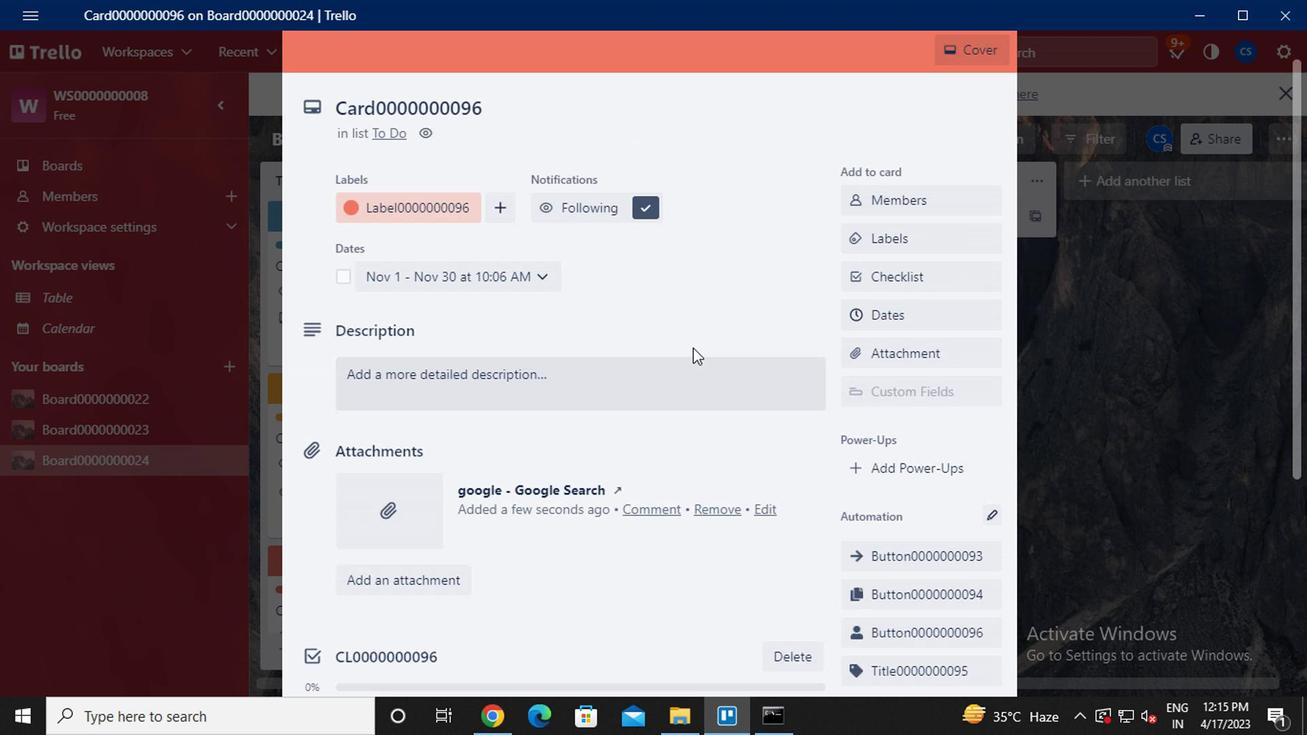 
Action: Mouse scrolled (704, 361) with delta (0, 1)
Screenshot: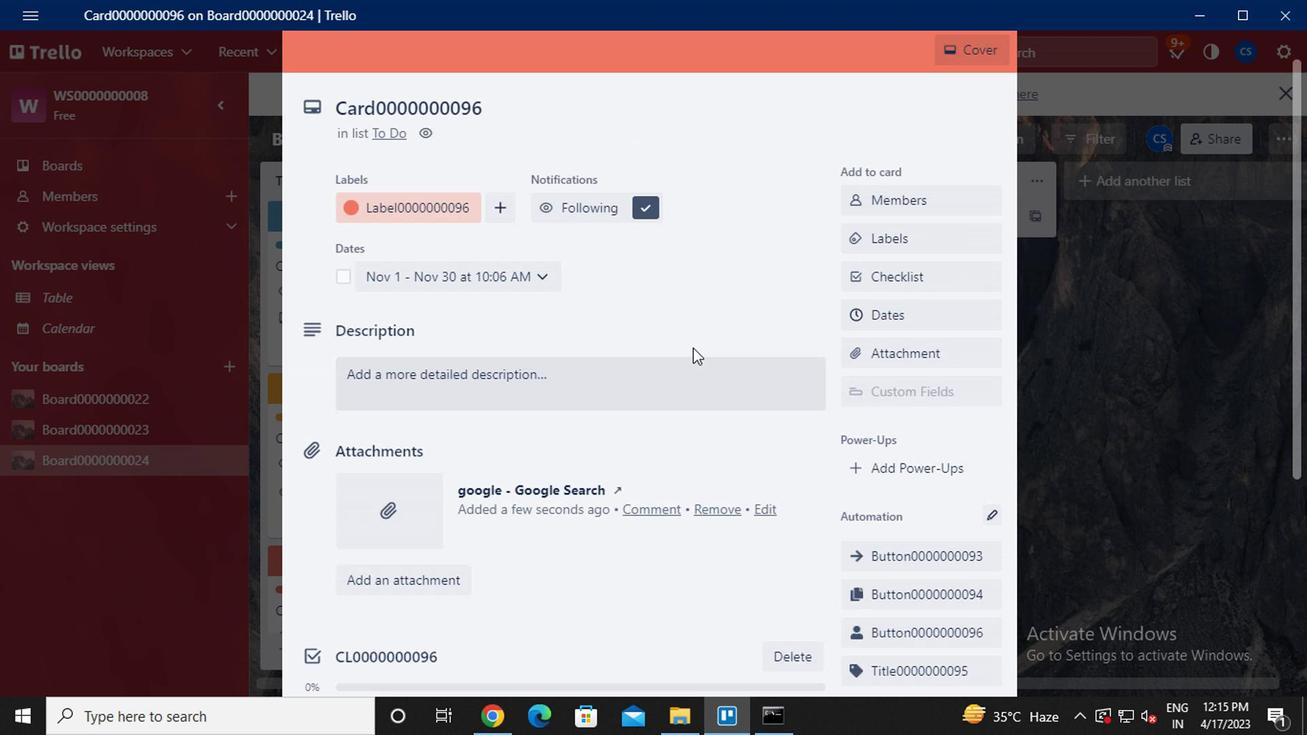 
Action: Mouse moved to (594, 477)
Screenshot: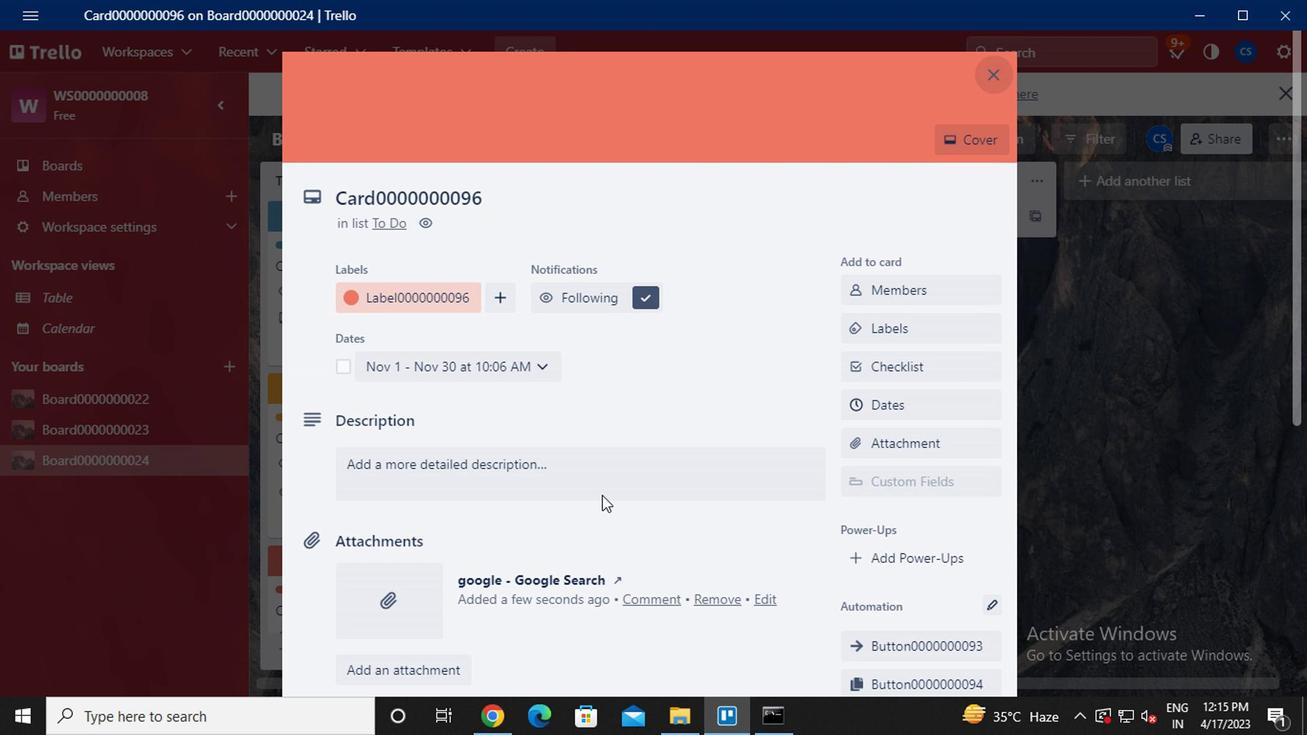 
Action: Mouse pressed left at (594, 477)
Screenshot: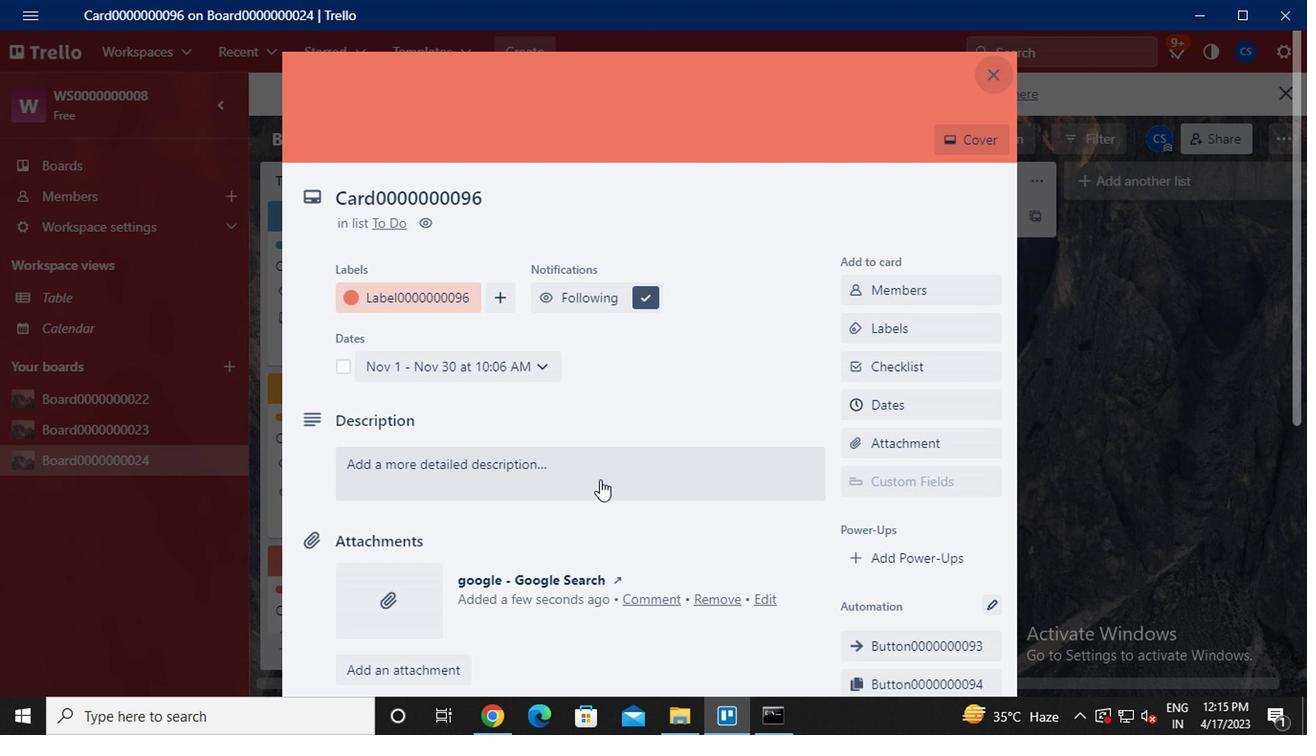 
Action: Key pressed <Key.caps_lock>ds0000000096
Screenshot: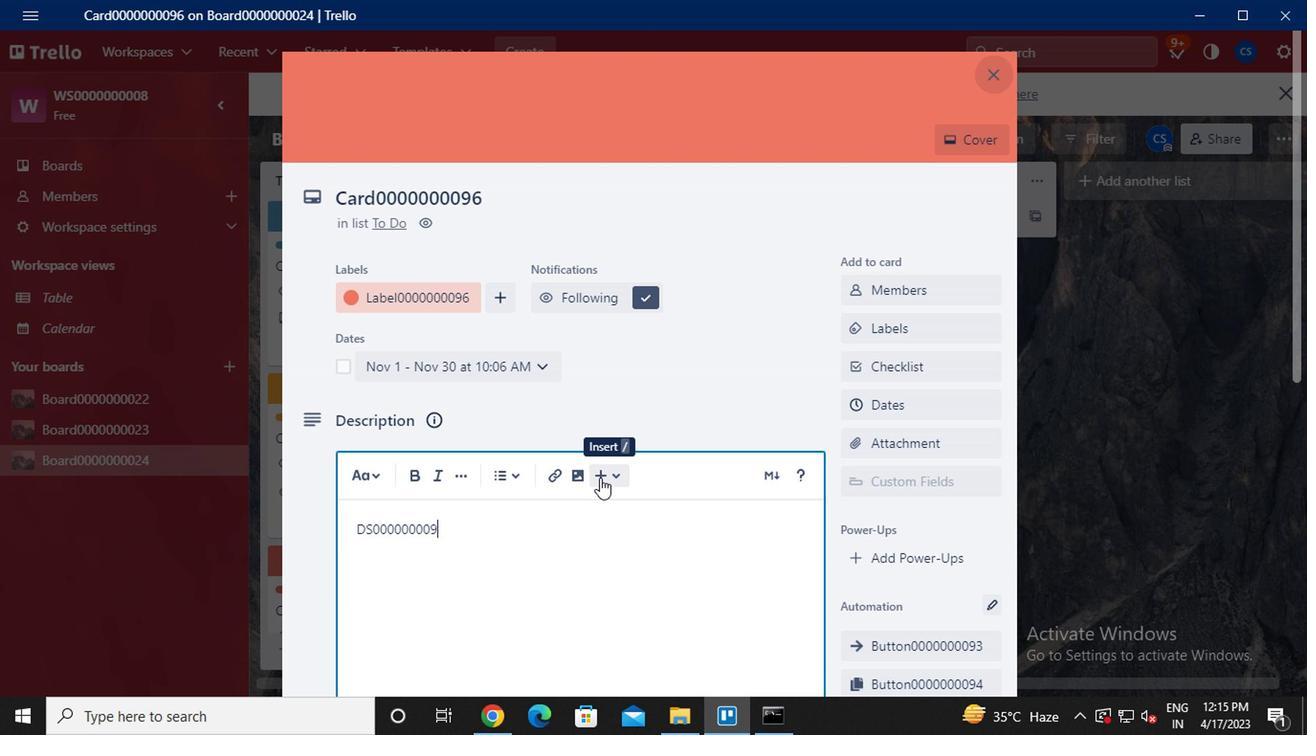 
Action: Mouse moved to (522, 525)
Screenshot: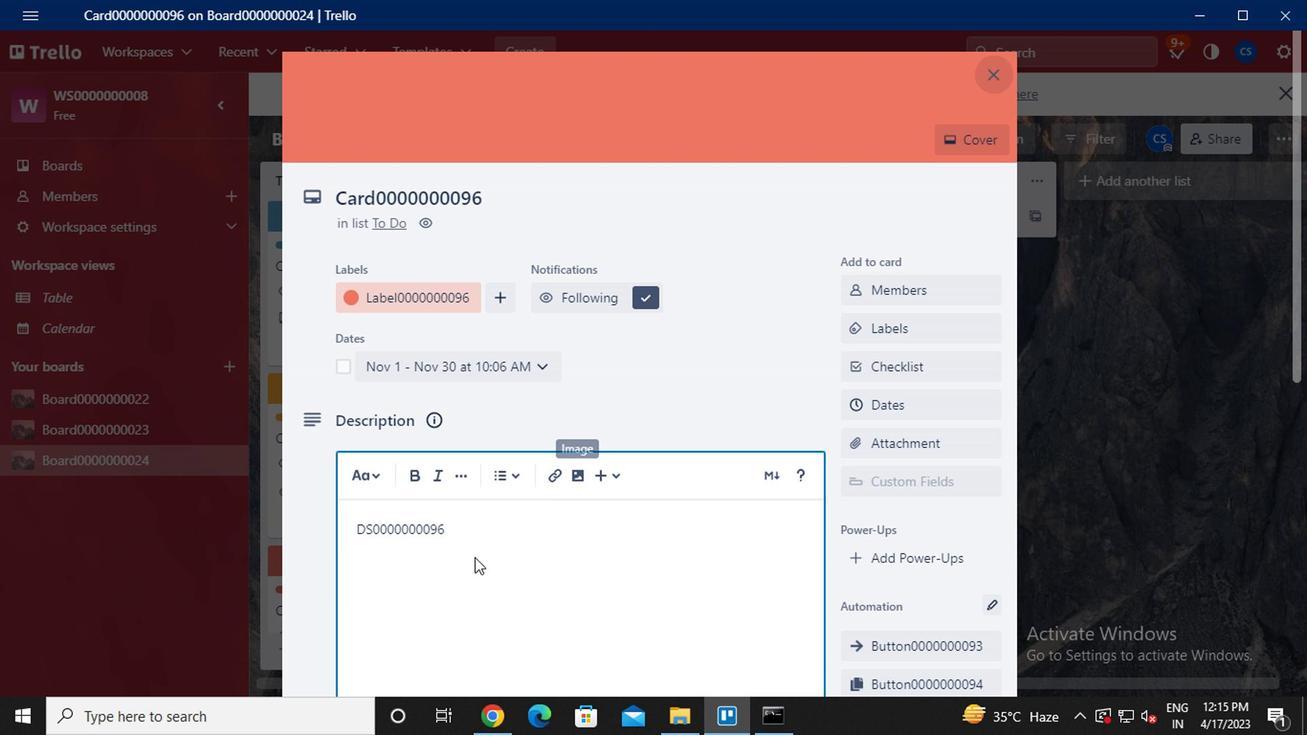 
Action: Mouse scrolled (522, 524) with delta (0, -1)
Screenshot: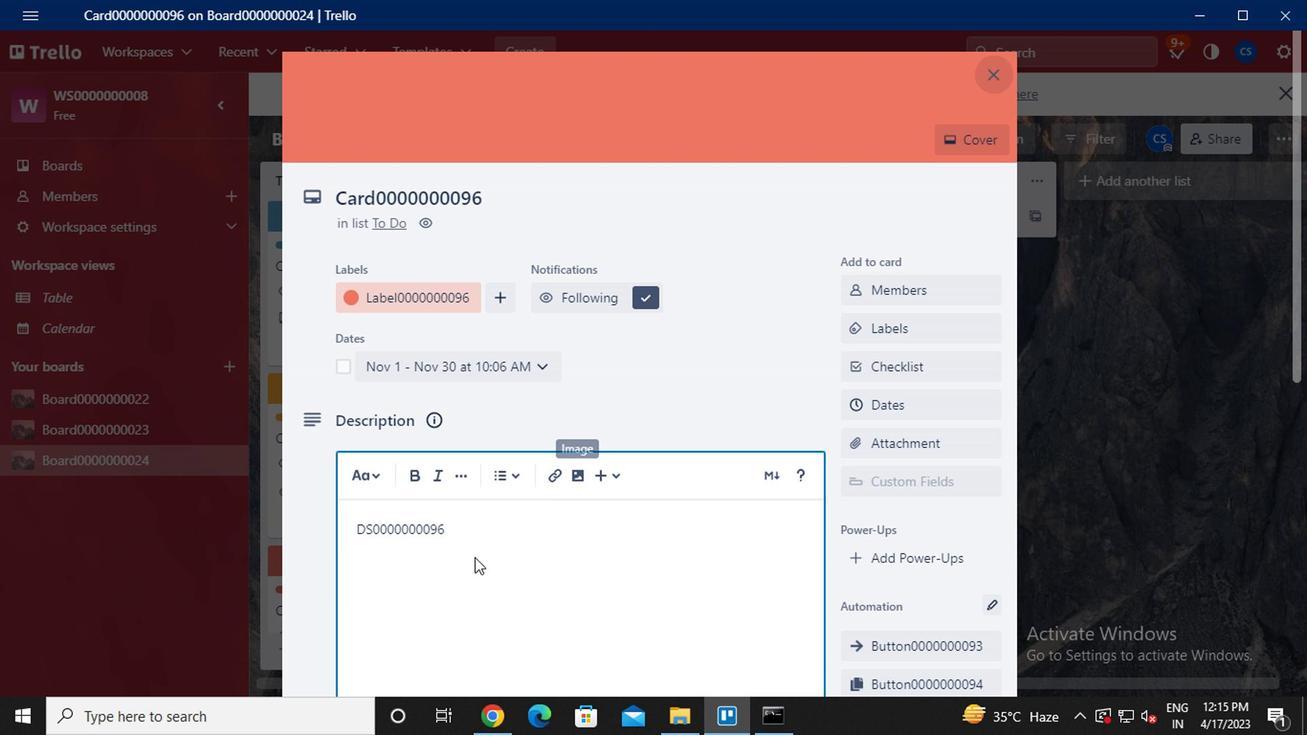 
Action: Mouse moved to (524, 524)
Screenshot: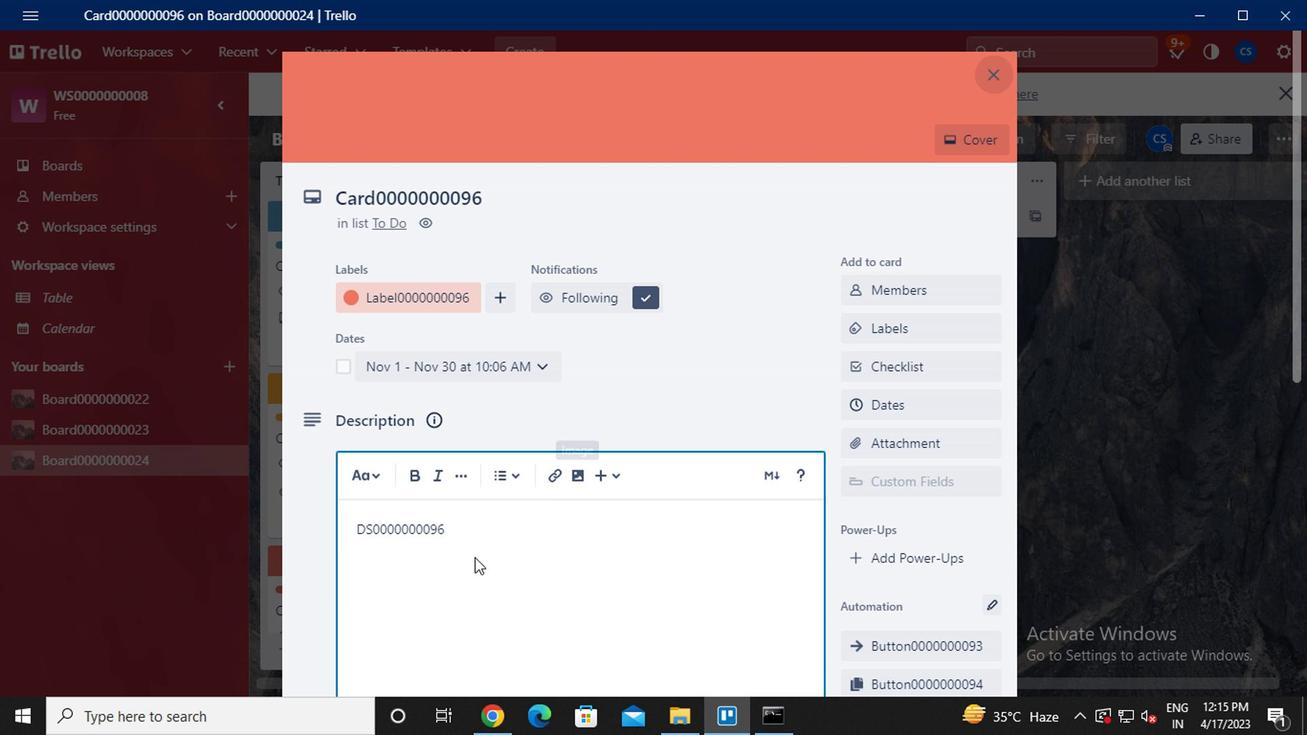 
Action: Mouse scrolled (524, 523) with delta (0, 0)
Screenshot: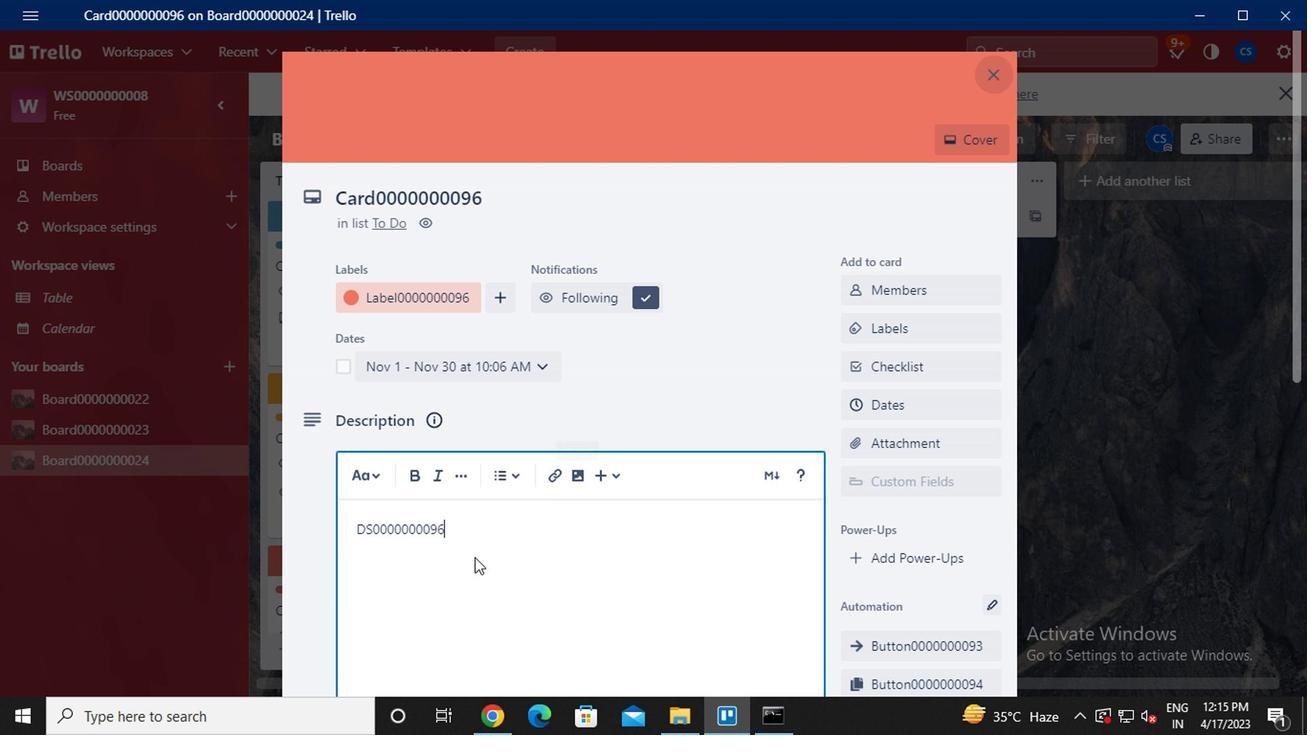 
Action: Mouse moved to (522, 524)
Screenshot: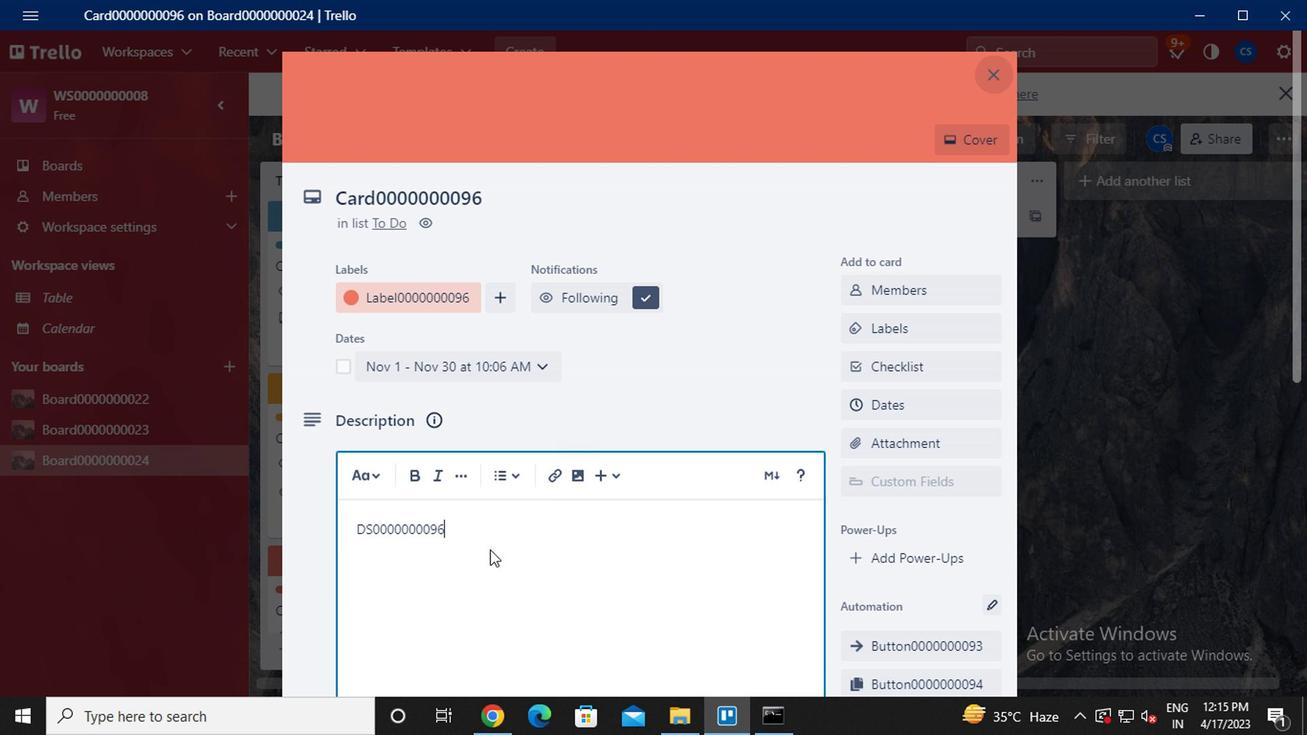 
Action: Mouse scrolled (522, 523) with delta (0, 0)
Screenshot: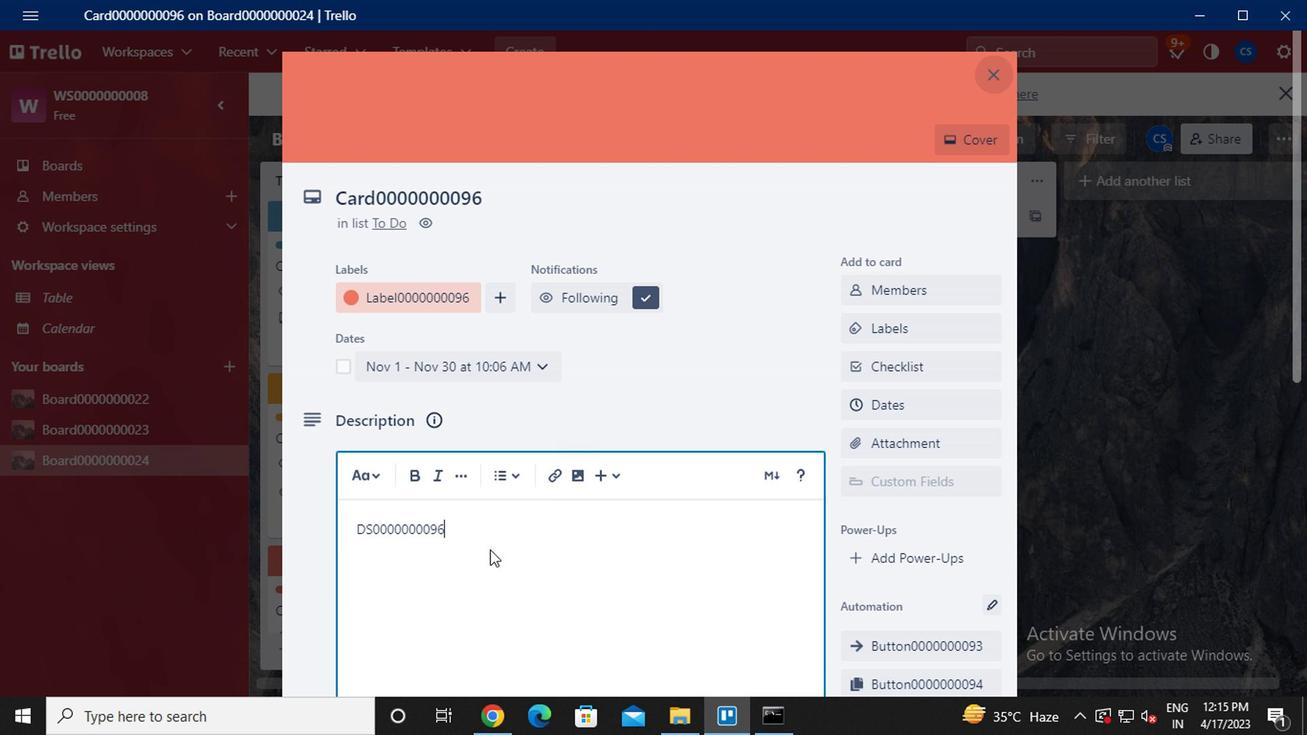 
Action: Mouse moved to (518, 525)
Screenshot: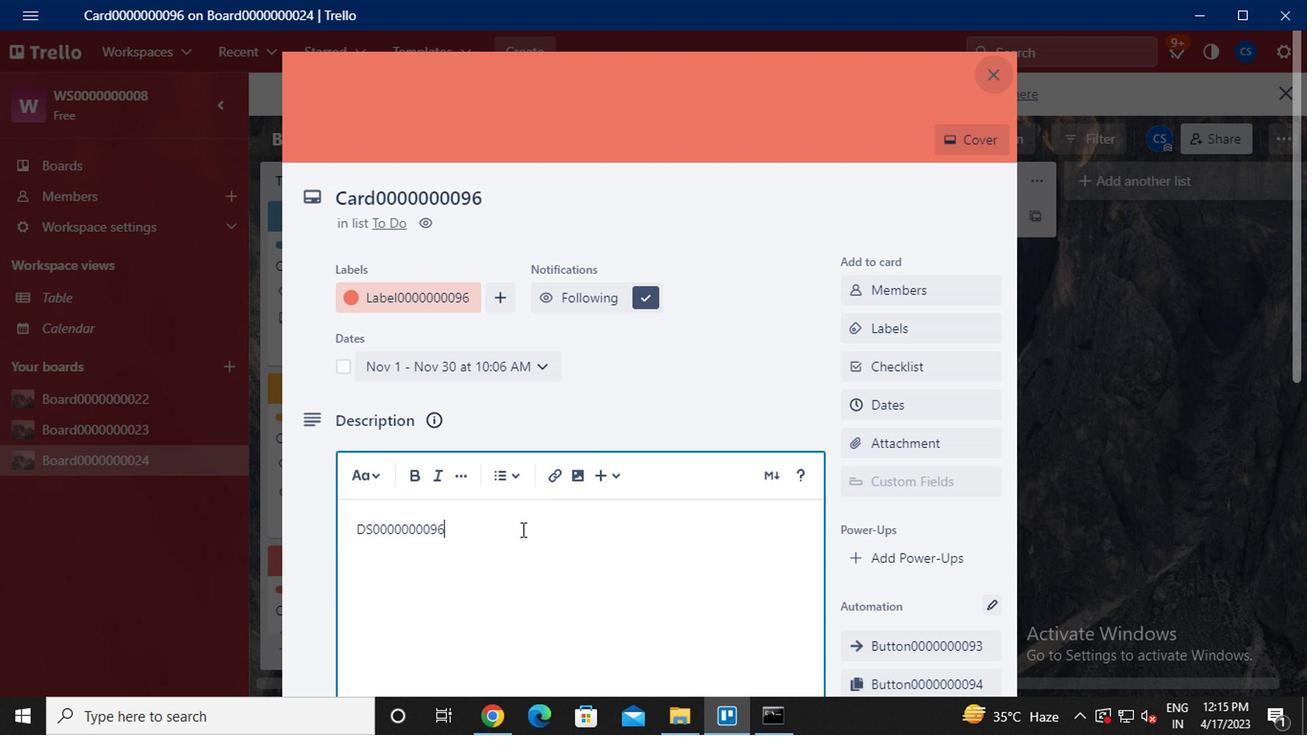 
Action: Mouse scrolled (518, 524) with delta (0, -1)
Screenshot: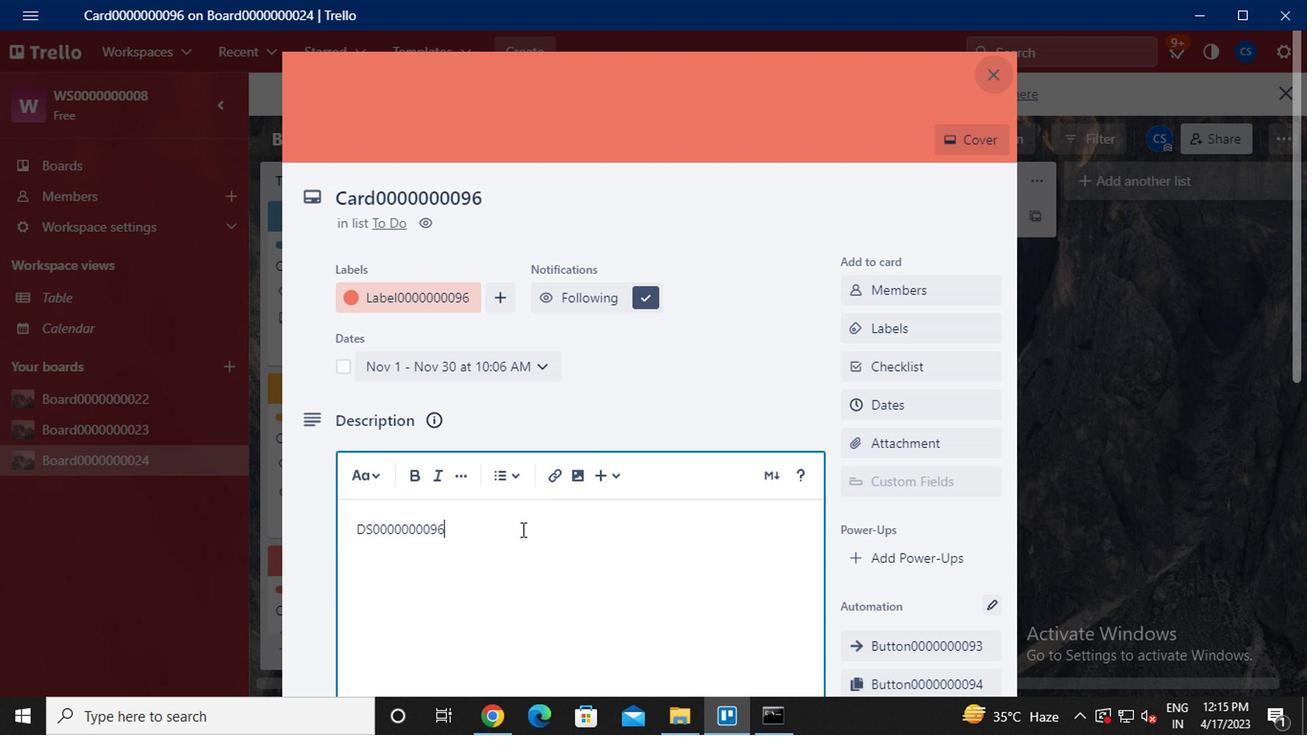 
Action: Mouse moved to (509, 530)
Screenshot: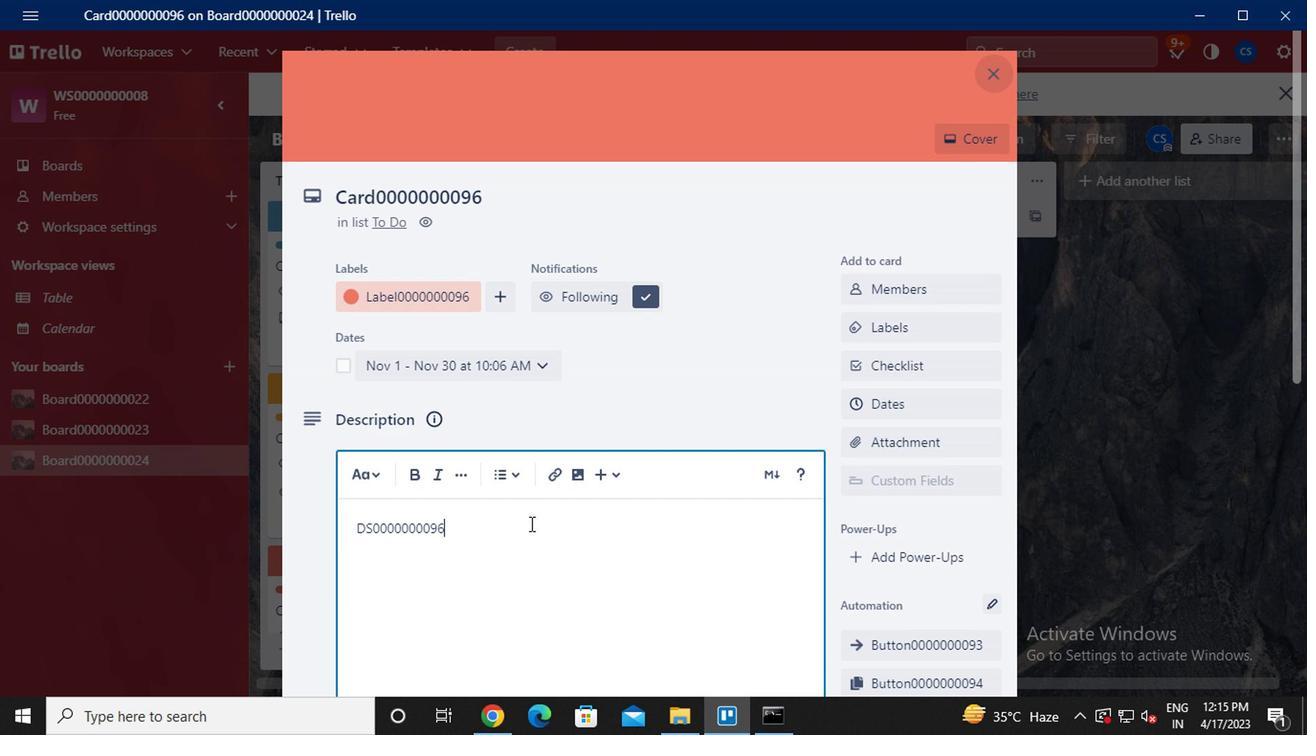 
Action: Mouse scrolled (509, 530) with delta (0, 0)
Screenshot: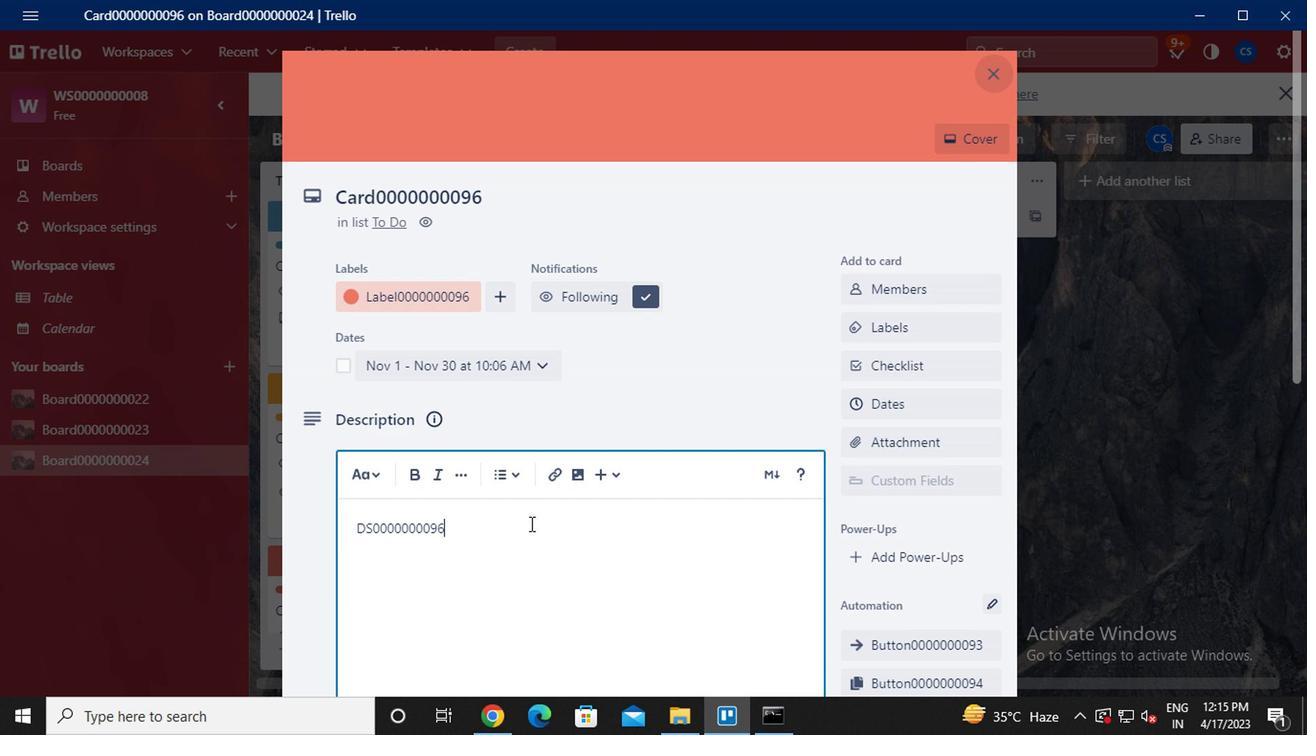 
Action: Mouse moved to (361, 261)
Screenshot: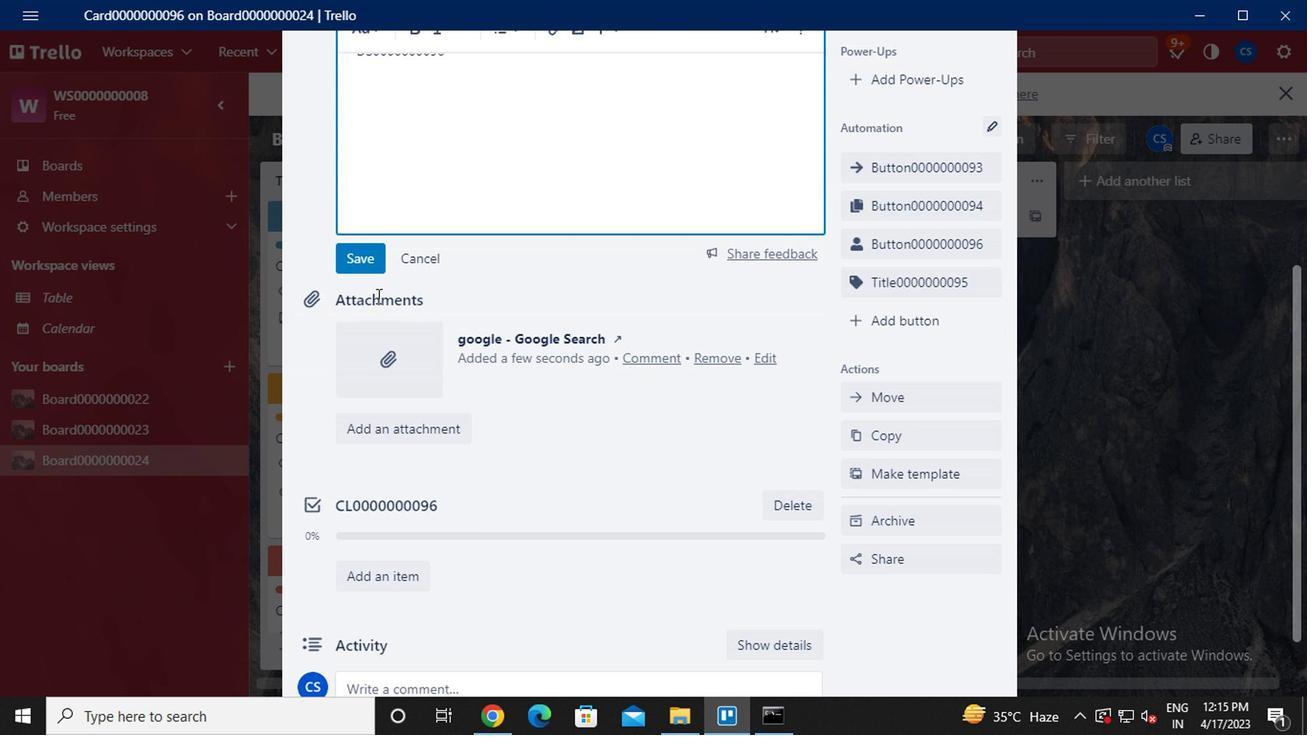
Action: Mouse pressed left at (361, 261)
Screenshot: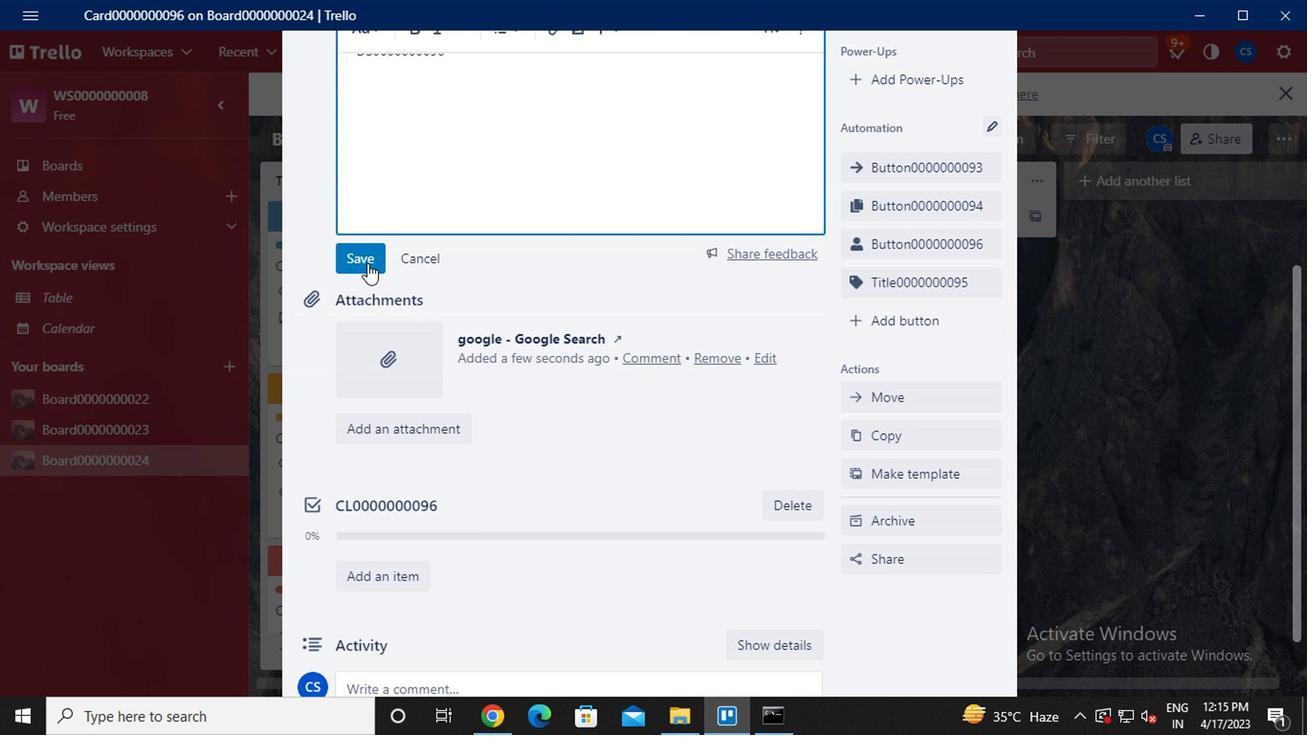 
Action: Mouse moved to (537, 436)
Screenshot: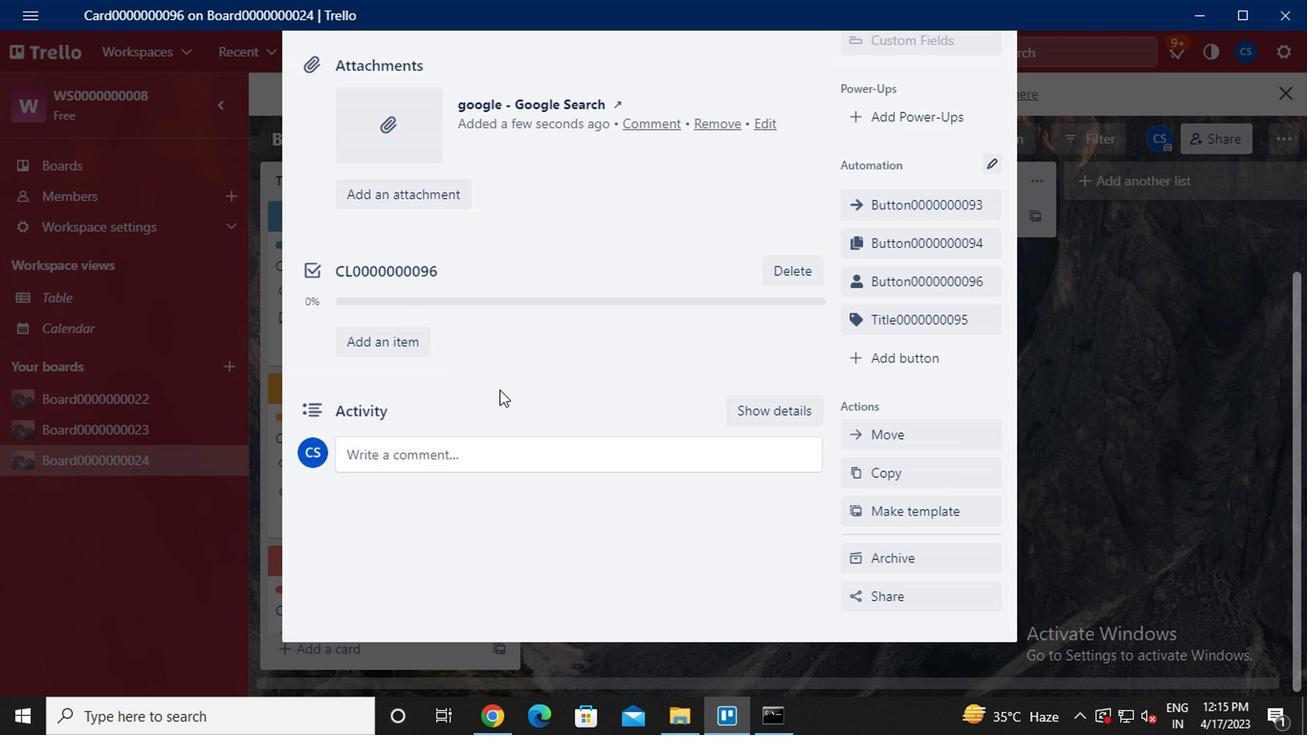 
Action: Mouse scrolled (537, 435) with delta (0, -1)
Screenshot: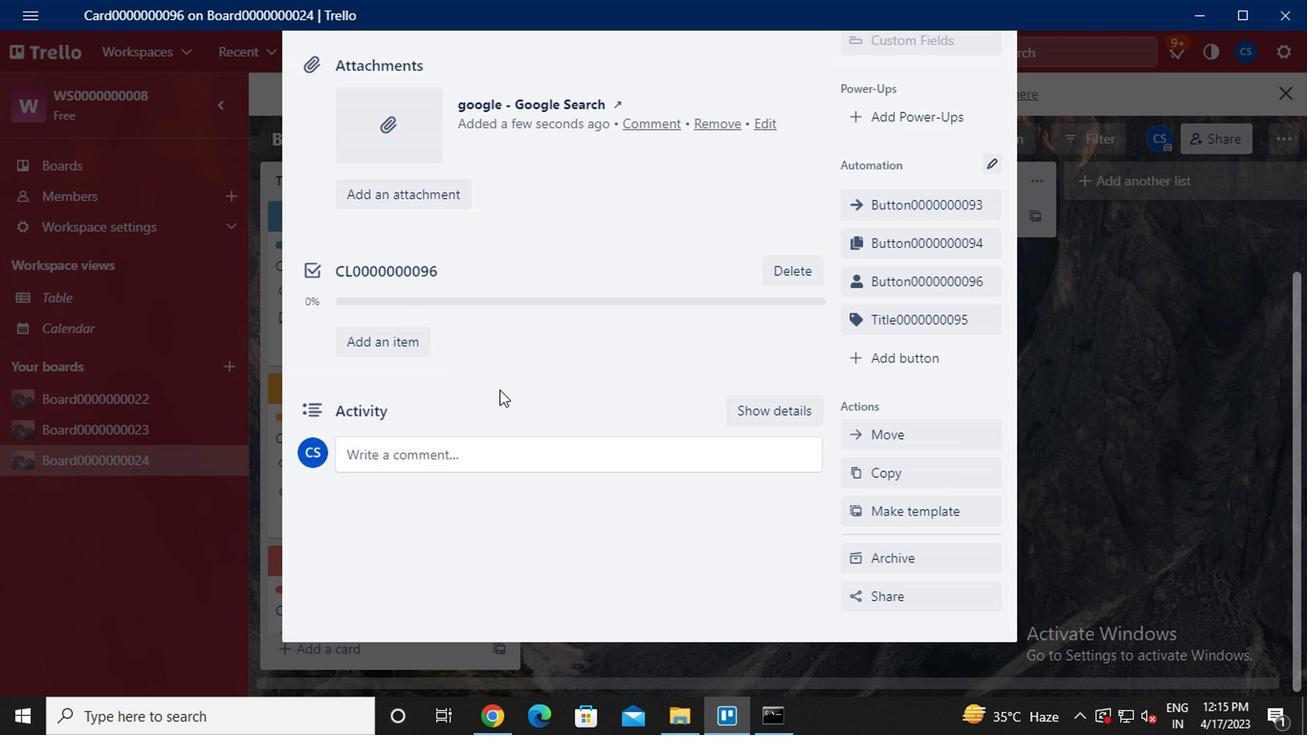 
Action: Mouse moved to (533, 443)
Screenshot: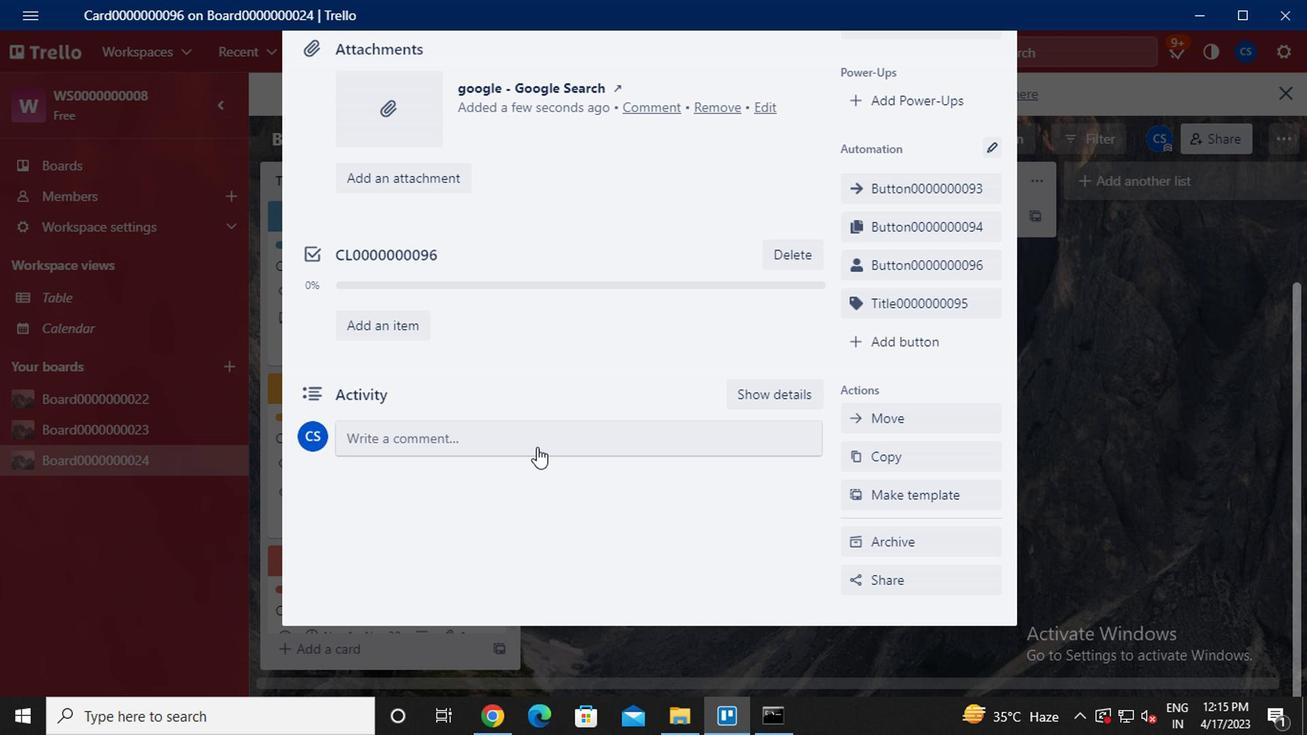 
Action: Mouse pressed left at (533, 443)
Screenshot: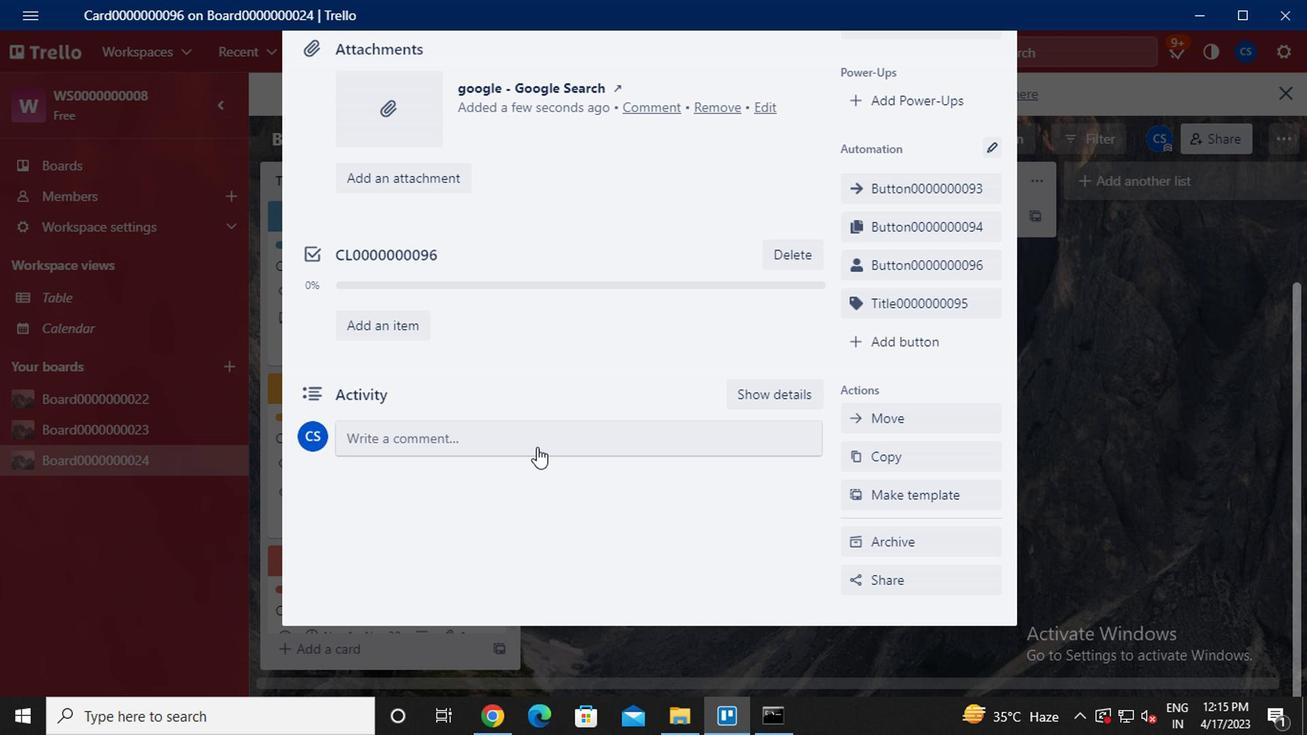 
Action: Key pressed cm0000000096
Screenshot: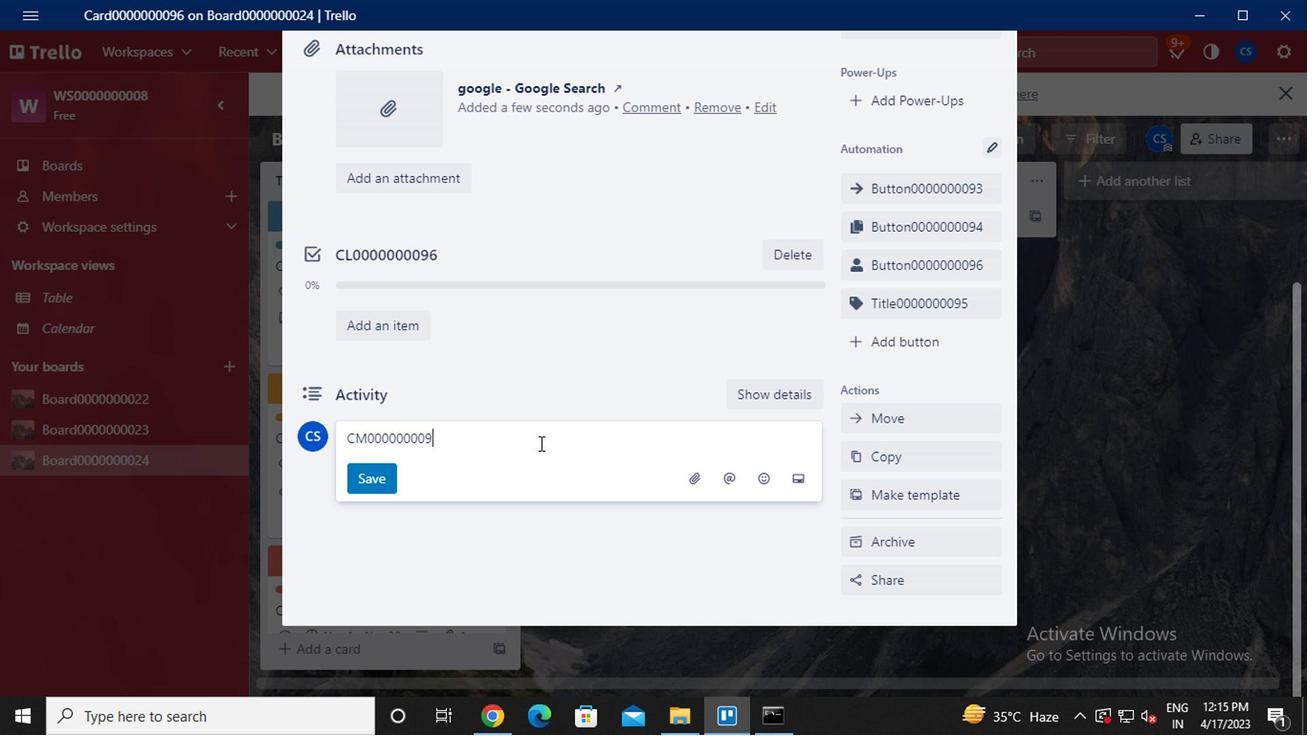 
Action: Mouse moved to (360, 479)
Screenshot: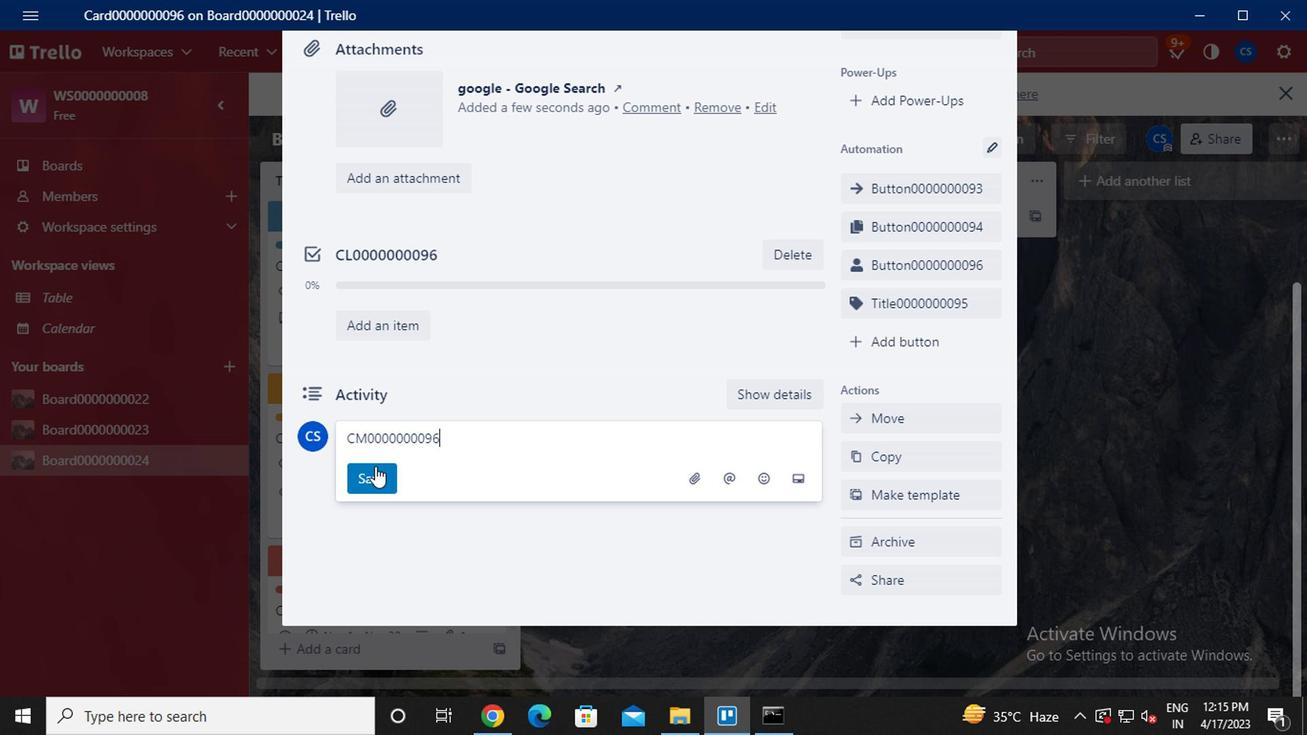
Action: Mouse pressed left at (360, 479)
Screenshot: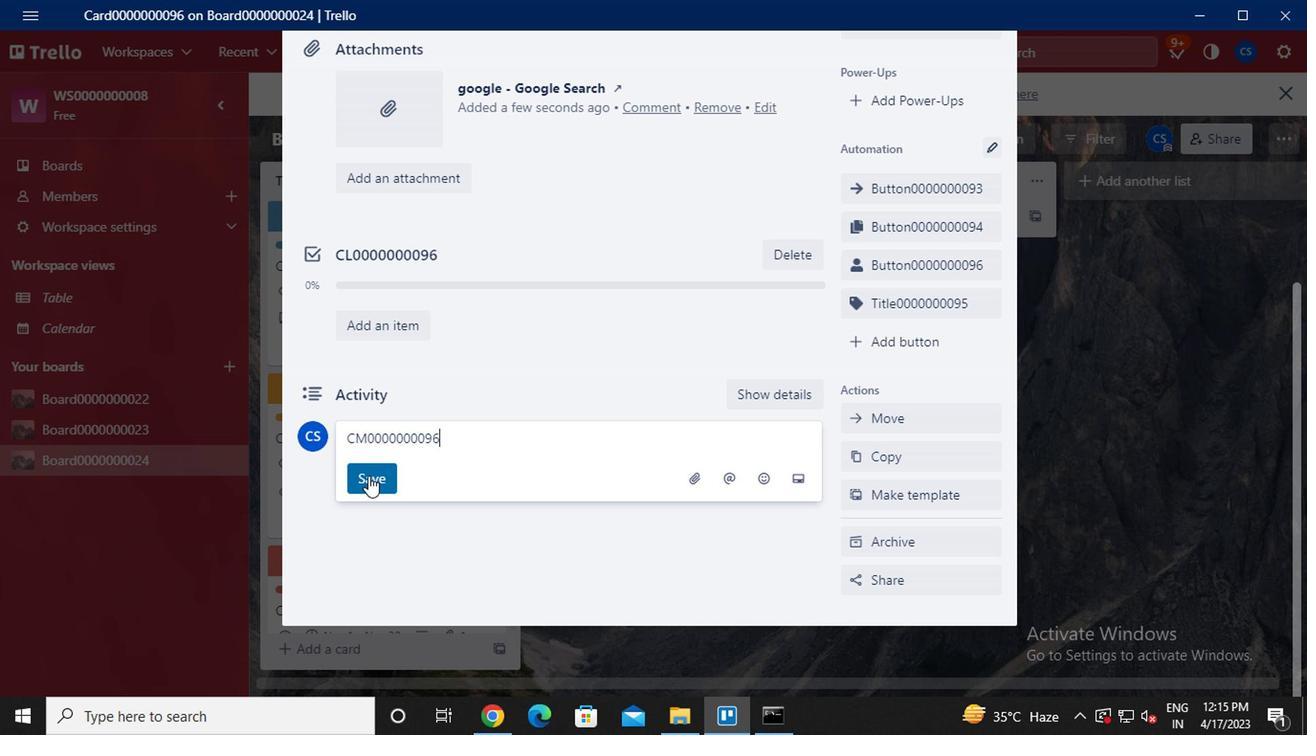 
Action: Mouse moved to (676, 587)
Screenshot: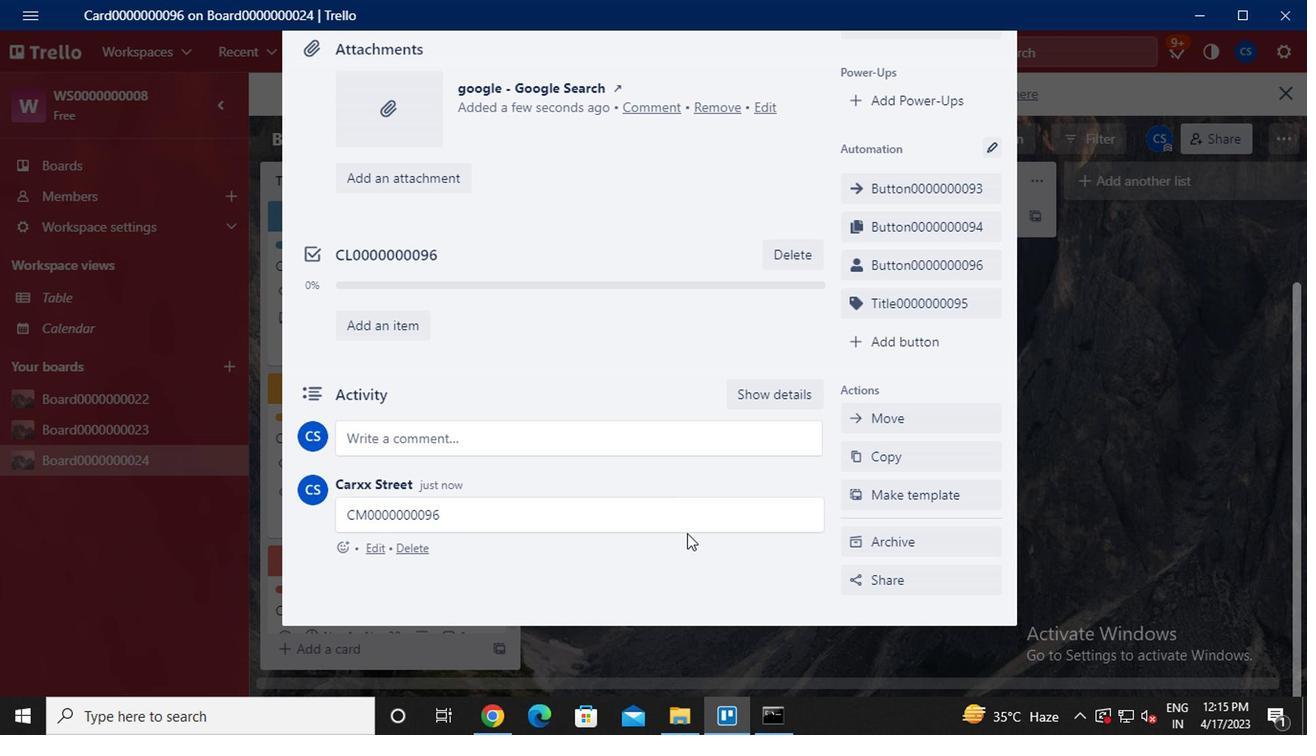 
